Task: Add vinnyoffice2@gmail.com as Team Member of Scrum Project Project0000000082 in Jira. Assign mailaustralia7@gmail.com as Project Lead of Scrum Project Project0000000081 in Jira. Assign parteek.ku2001@gmail.com as Project Lead of Scrum Project Project0000000082 in Jira. Create Issue Issue0000000401 in Backlog  in Scrum Project Project0000000081 in Jira. Create Issue Issue0000000402 in Backlog  in Scrum Project Project0000000081 in Jira
Action: Mouse moved to (415, 239)
Screenshot: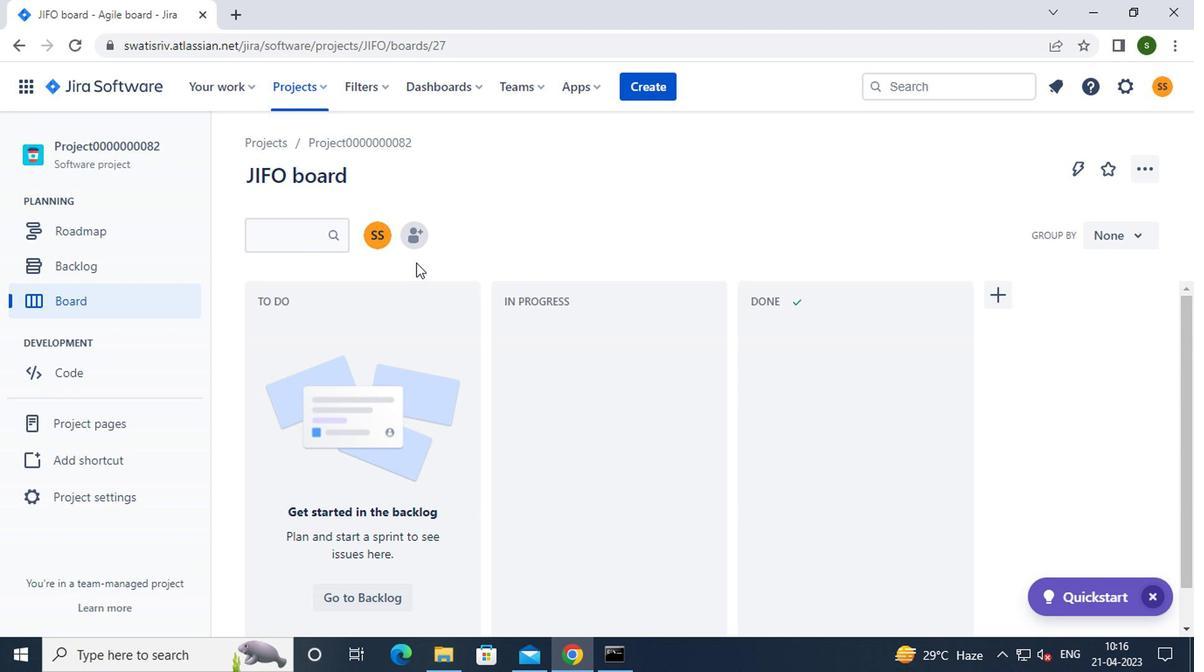 
Action: Mouse pressed left at (415, 239)
Screenshot: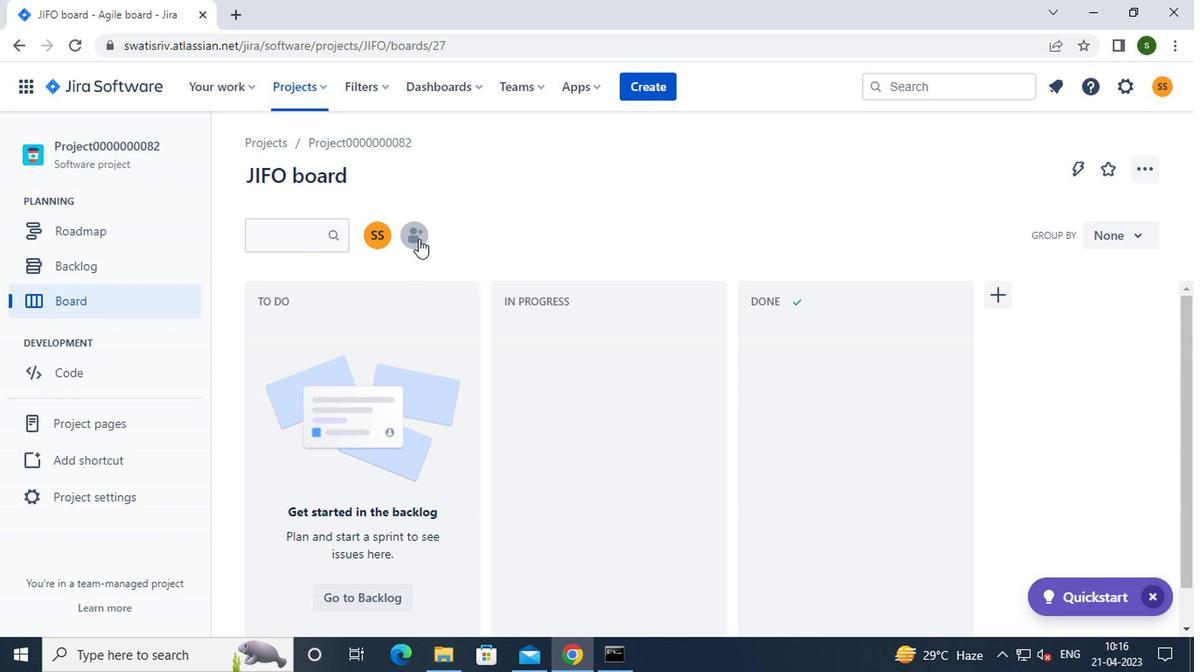 
Action: Mouse moved to (502, 203)
Screenshot: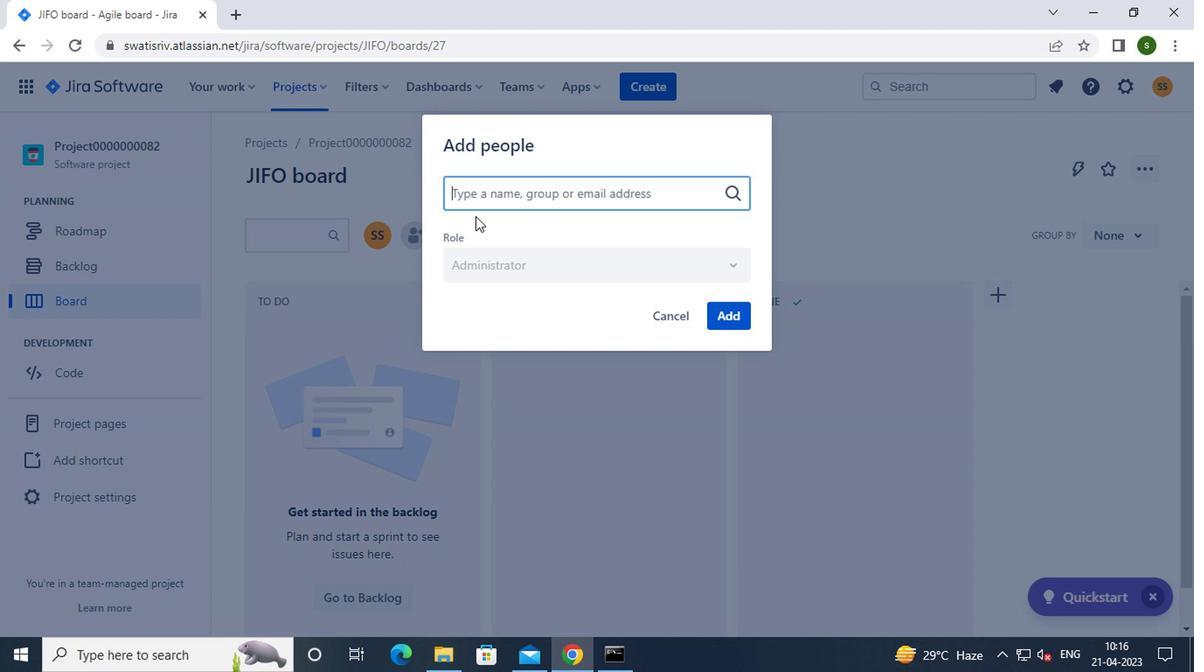 
Action: Key pressed v
Screenshot: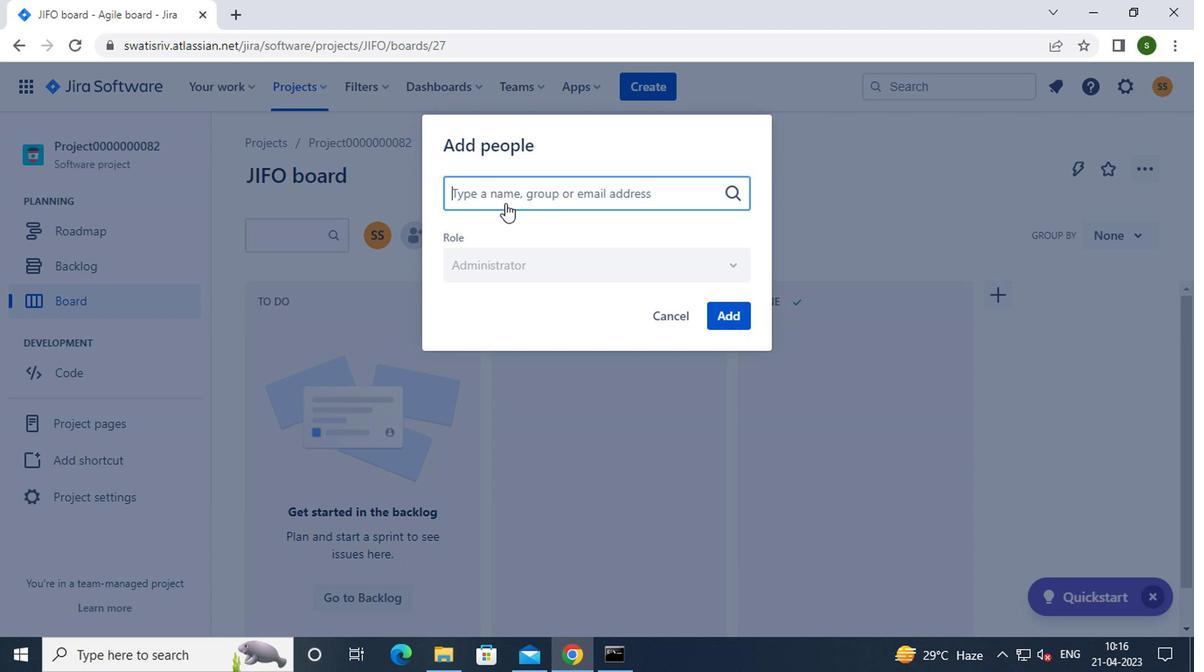 
Action: Mouse moved to (495, 306)
Screenshot: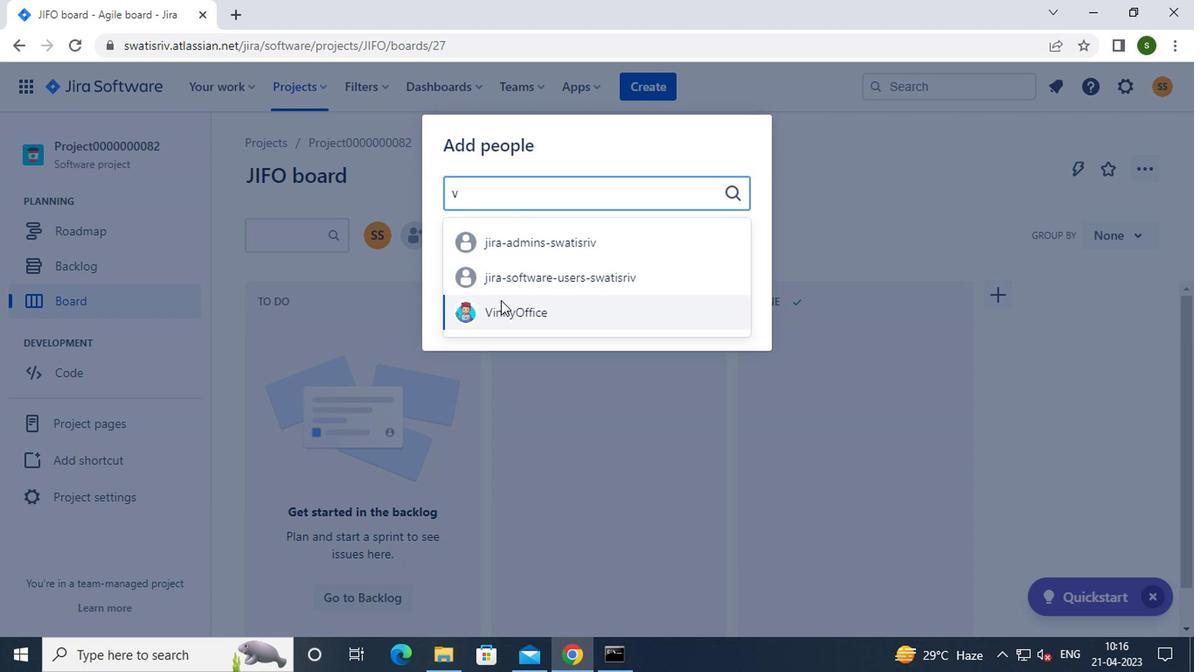 
Action: Mouse pressed left at (495, 306)
Screenshot: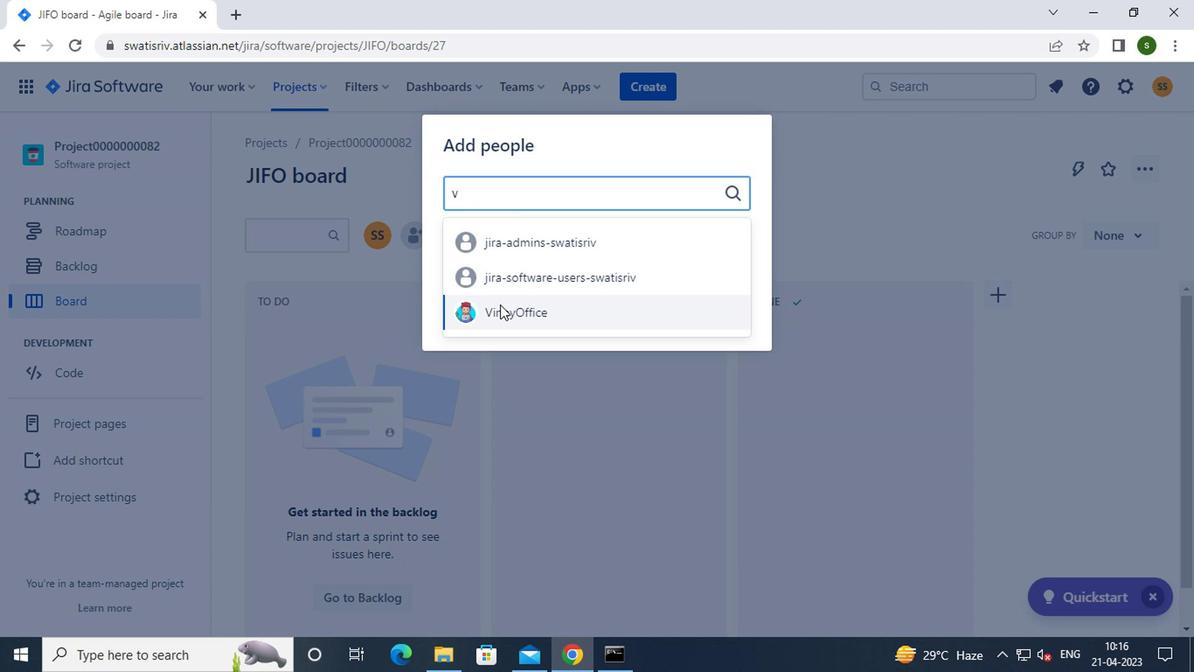 
Action: Mouse moved to (714, 312)
Screenshot: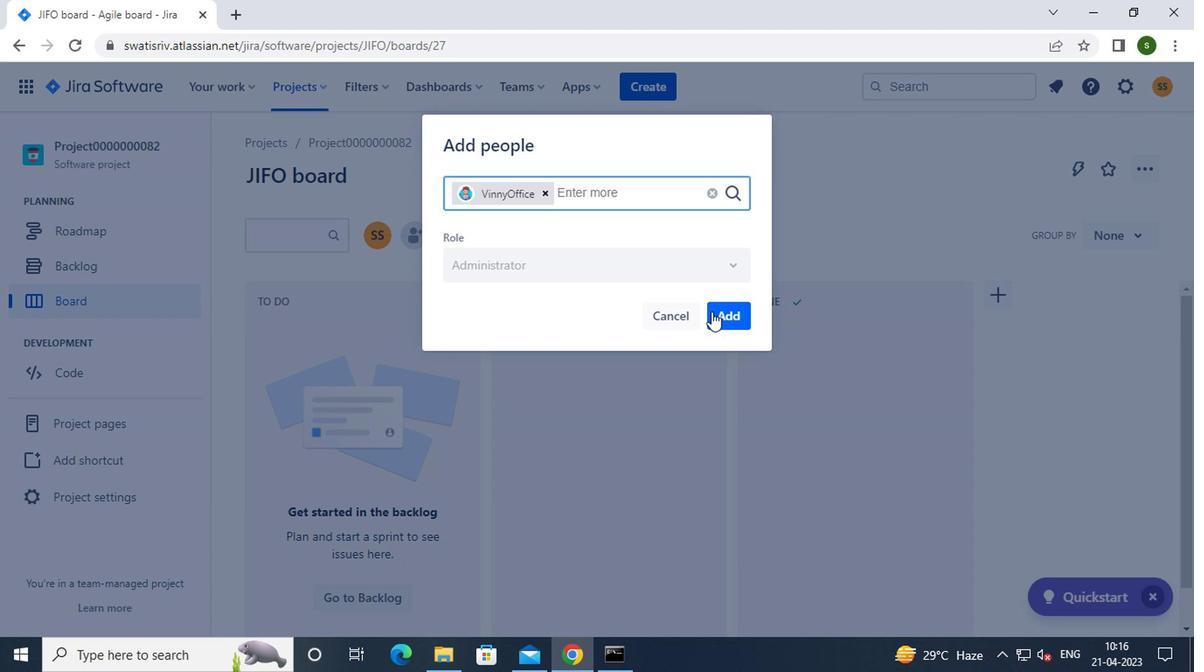 
Action: Mouse pressed left at (714, 312)
Screenshot: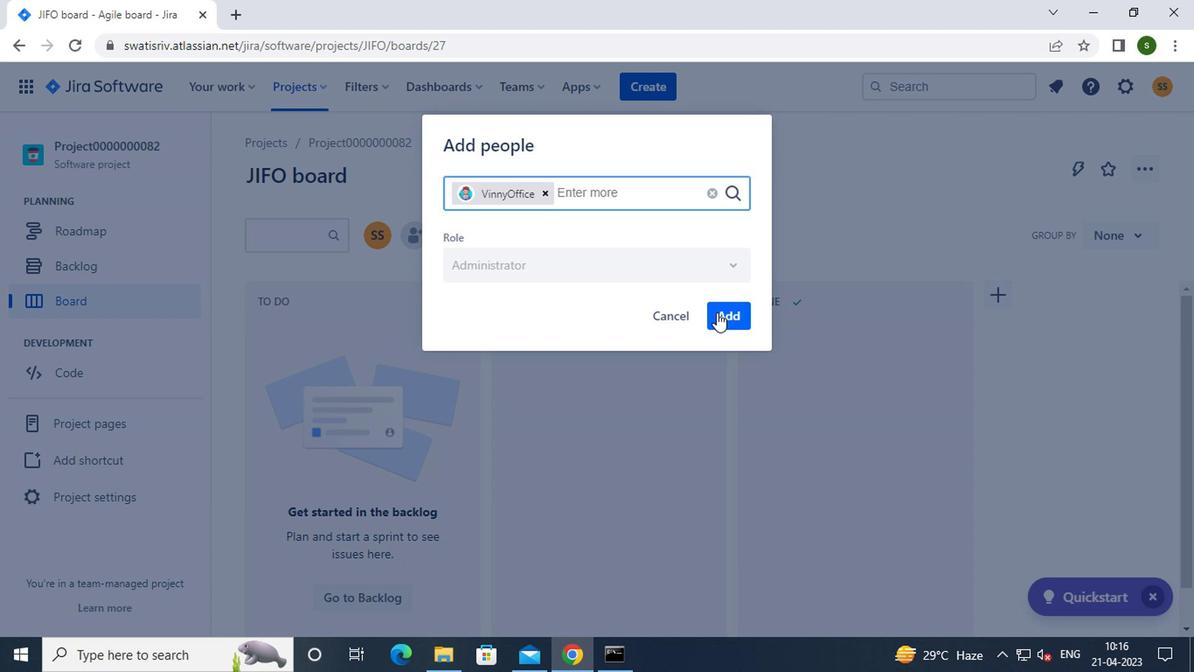 
Action: Mouse moved to (315, 92)
Screenshot: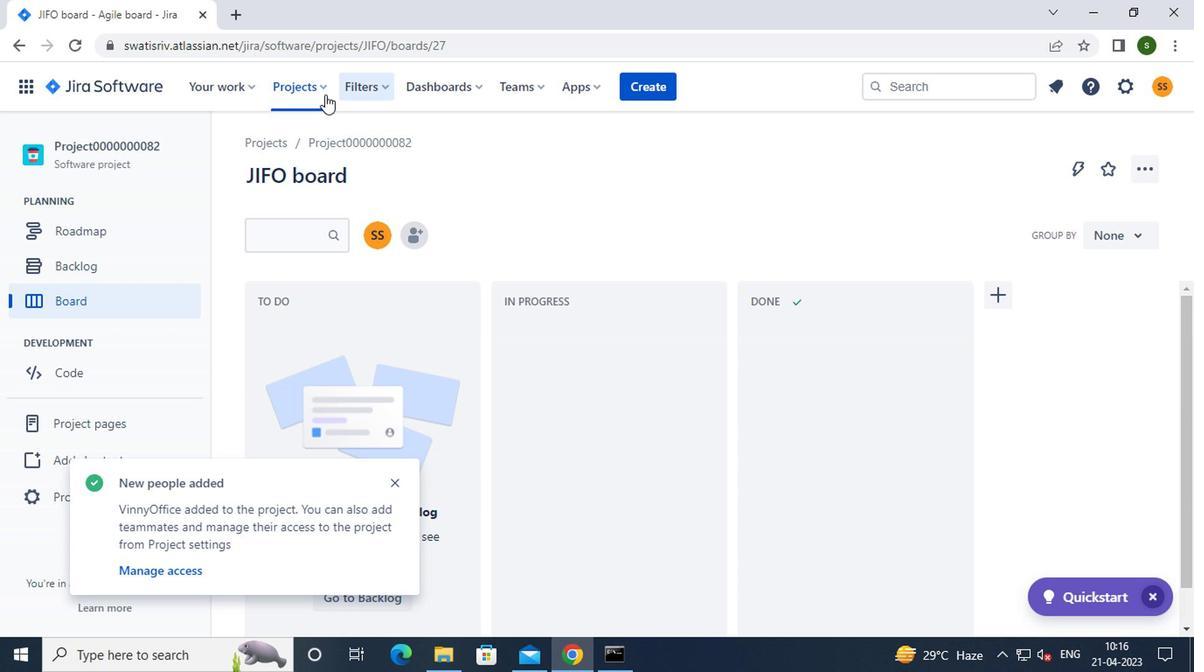 
Action: Mouse pressed left at (315, 92)
Screenshot: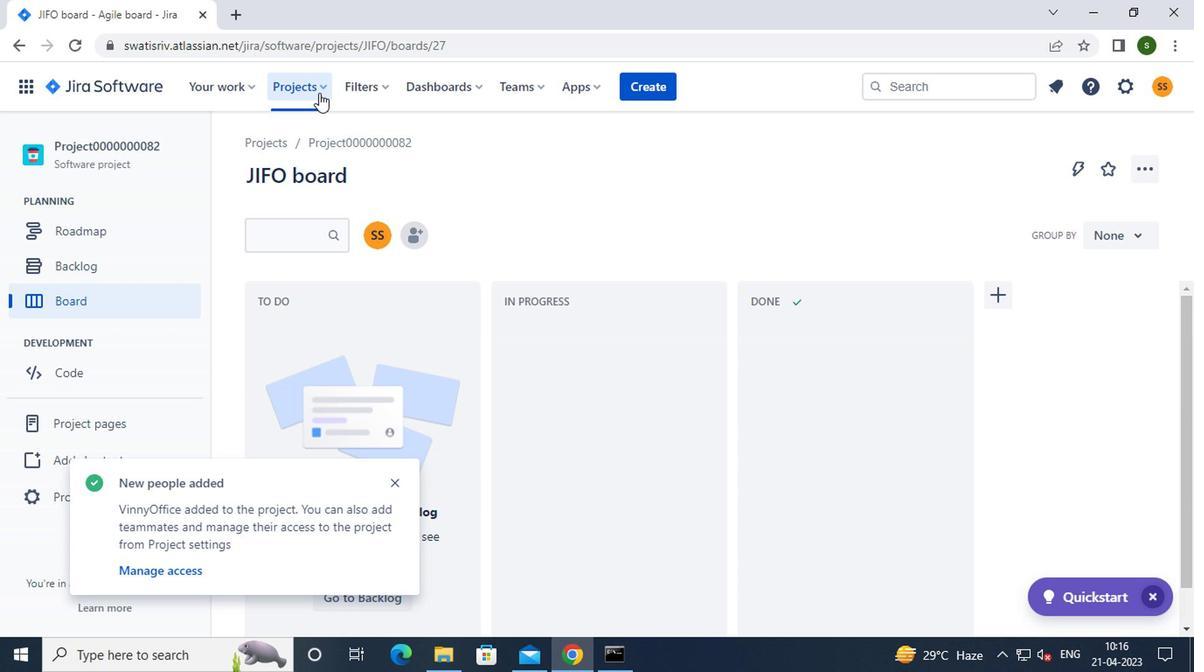 
Action: Mouse moved to (343, 214)
Screenshot: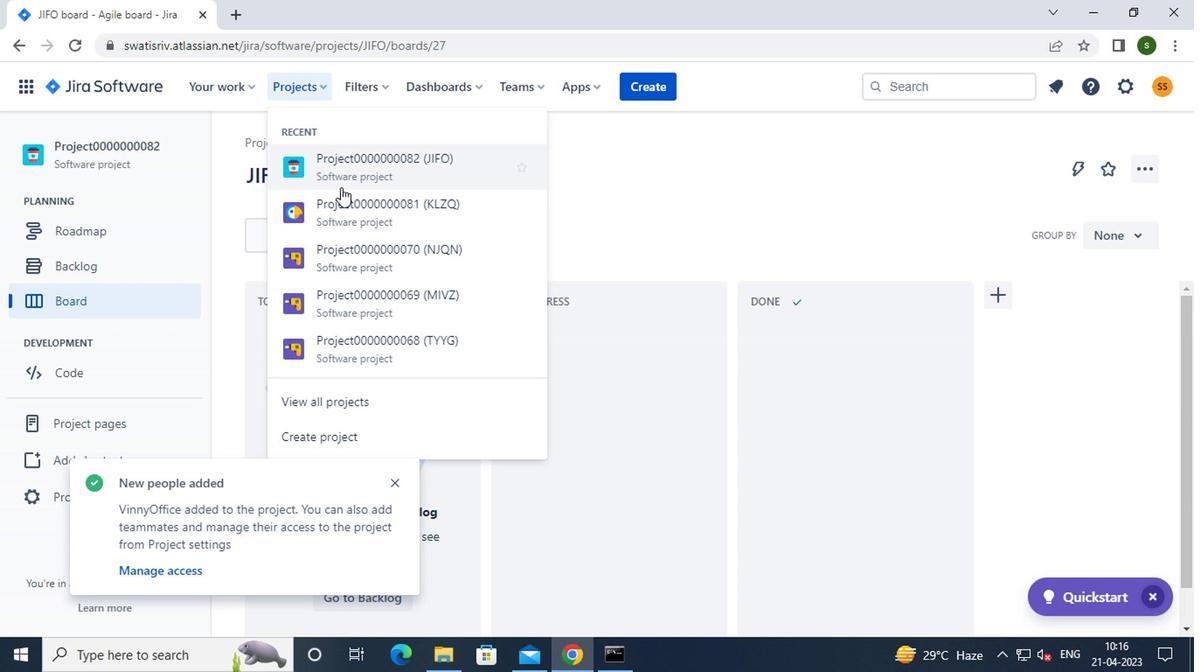 
Action: Mouse pressed left at (343, 214)
Screenshot: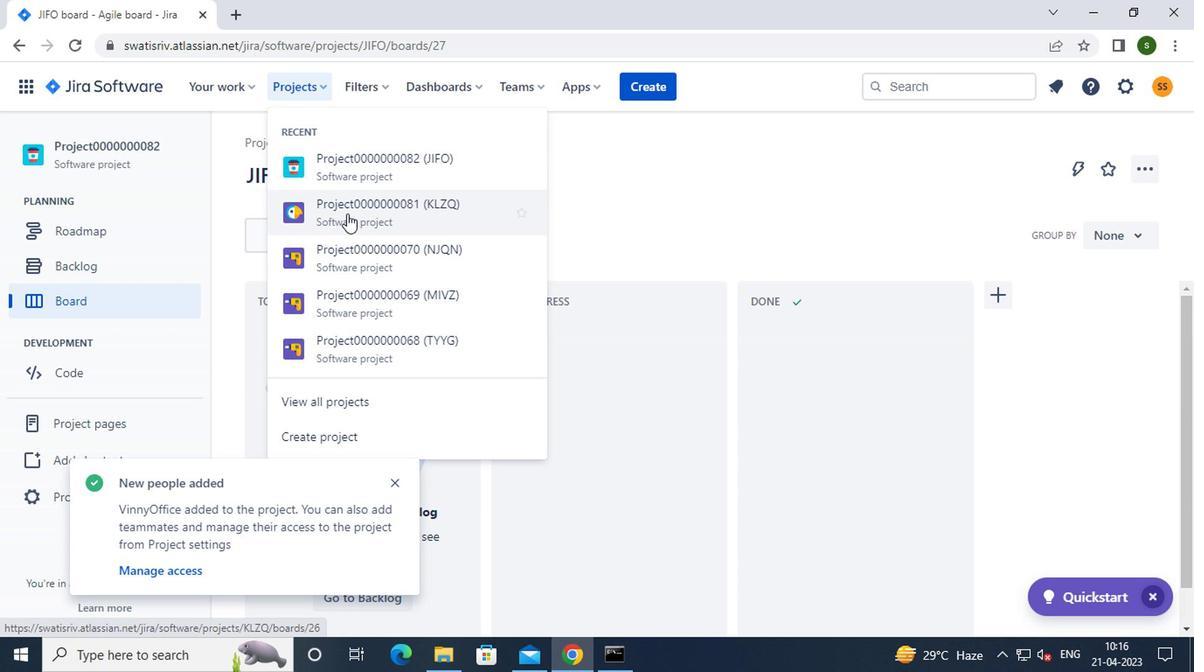 
Action: Mouse moved to (393, 478)
Screenshot: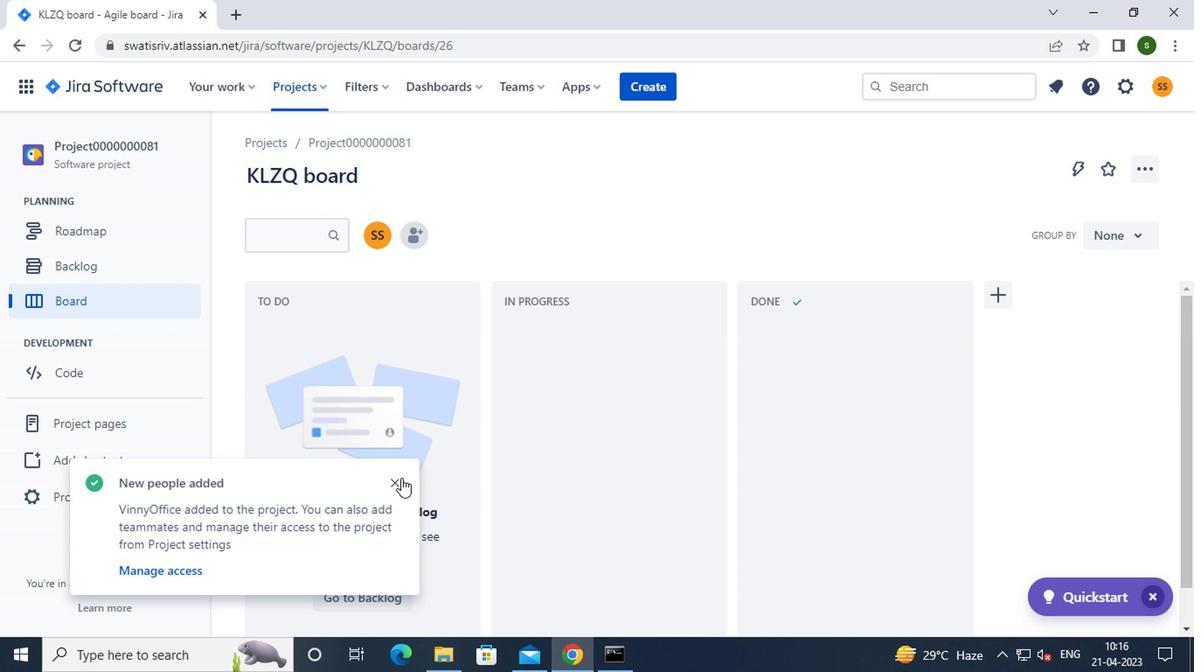 
Action: Mouse pressed left at (393, 478)
Screenshot: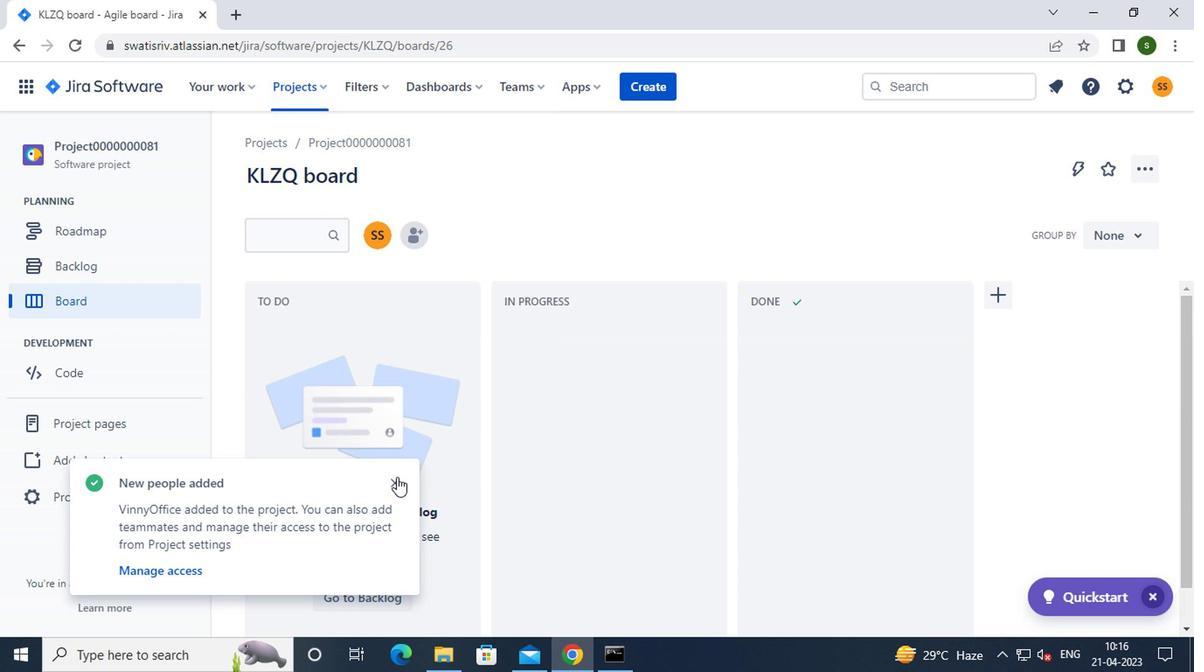 
Action: Mouse moved to (126, 497)
Screenshot: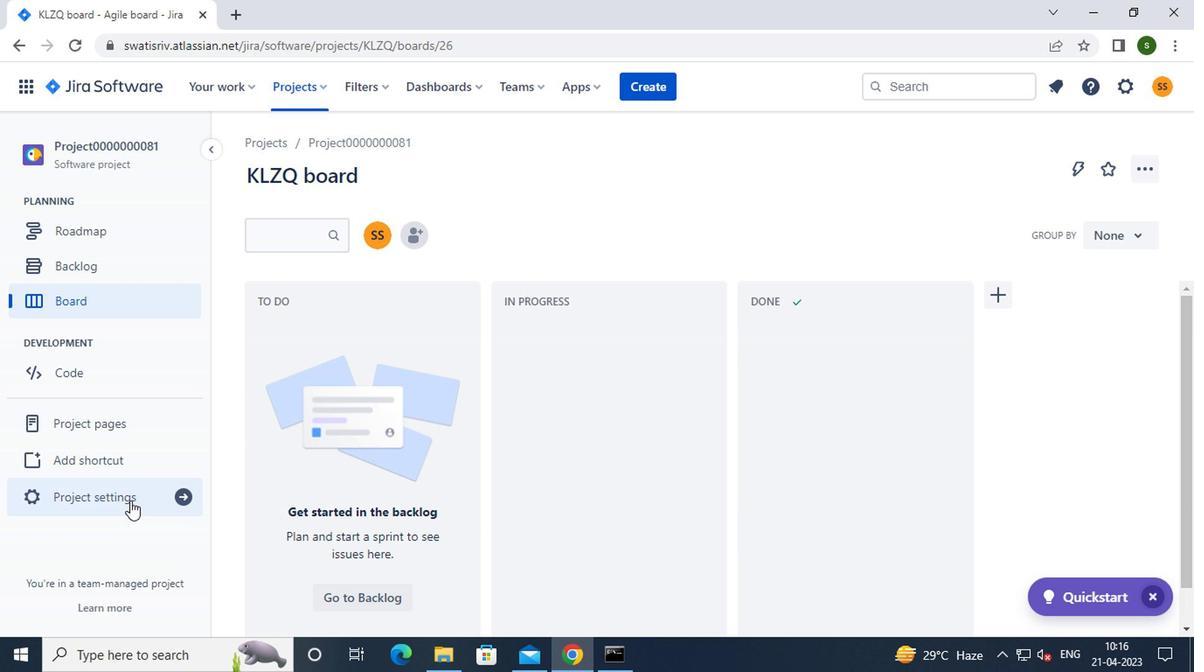 
Action: Mouse pressed left at (126, 497)
Screenshot: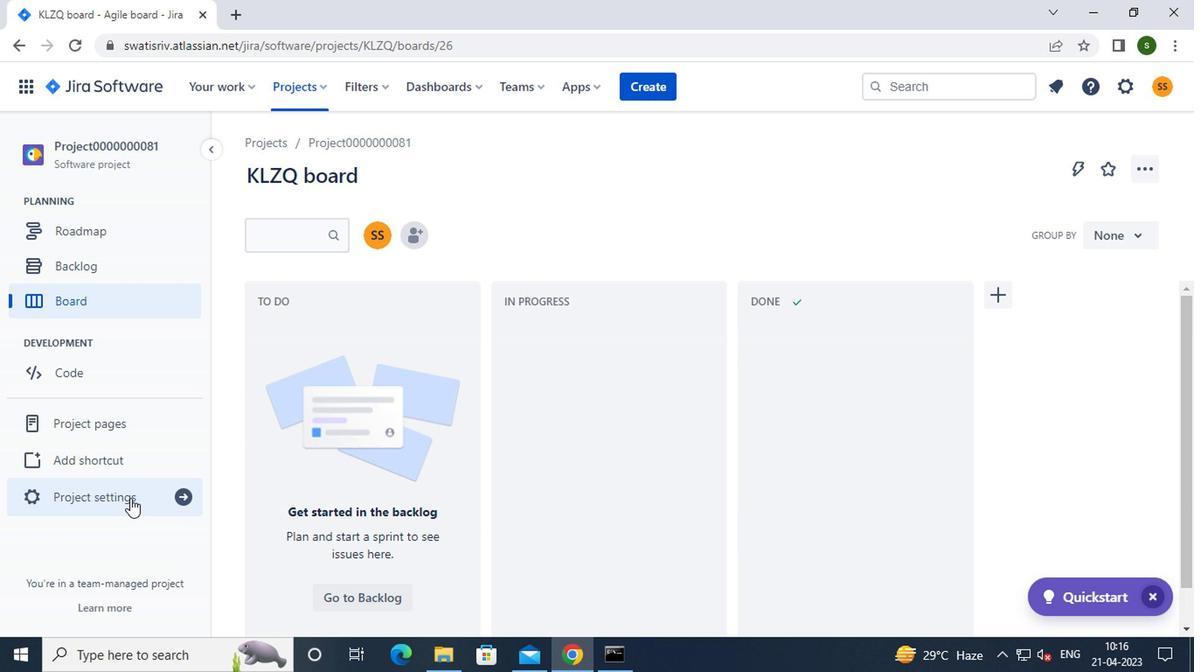 
Action: Mouse moved to (688, 513)
Screenshot: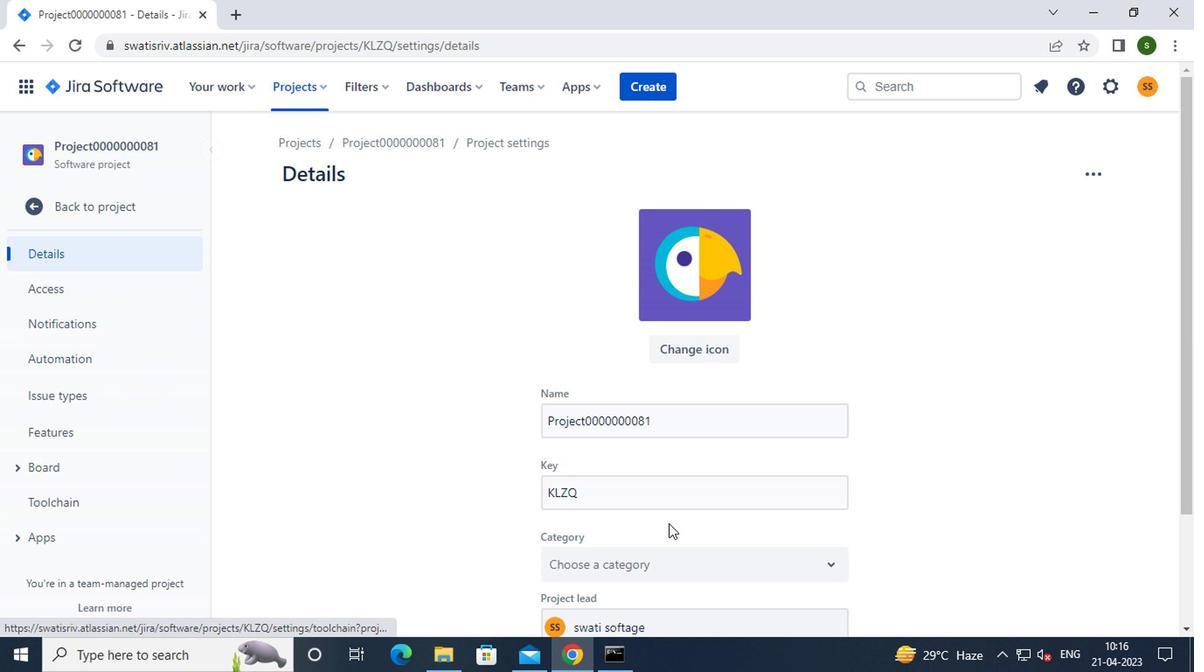 
Action: Mouse scrolled (688, 512) with delta (0, 0)
Screenshot: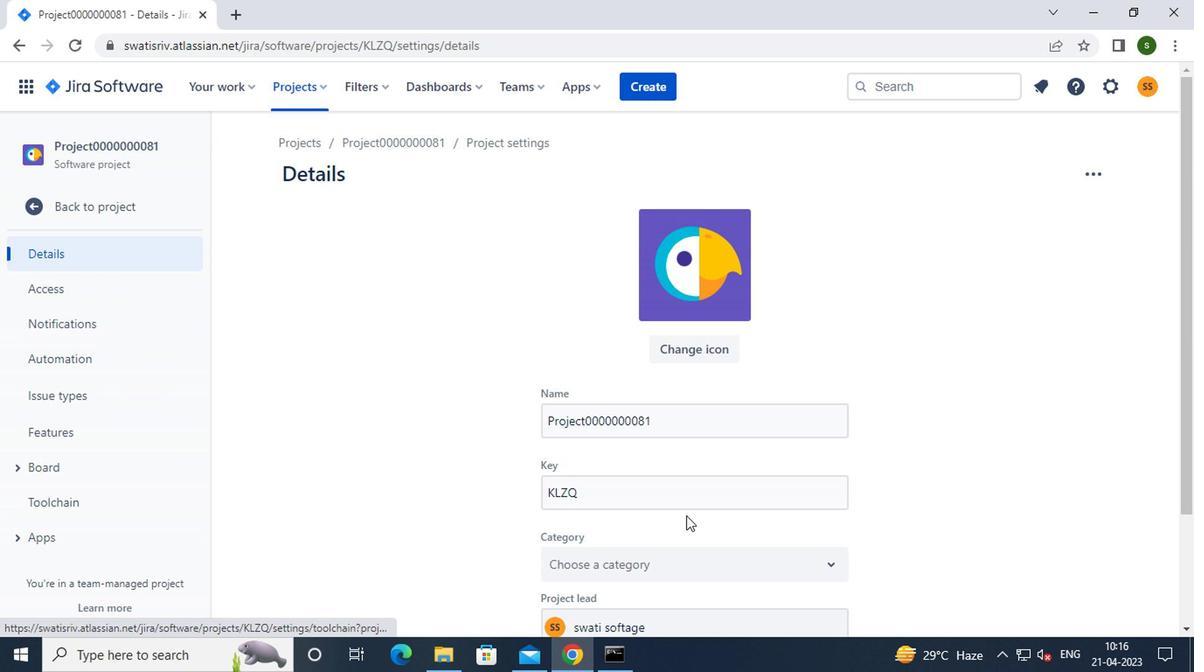 
Action: Mouse scrolled (688, 512) with delta (0, 0)
Screenshot: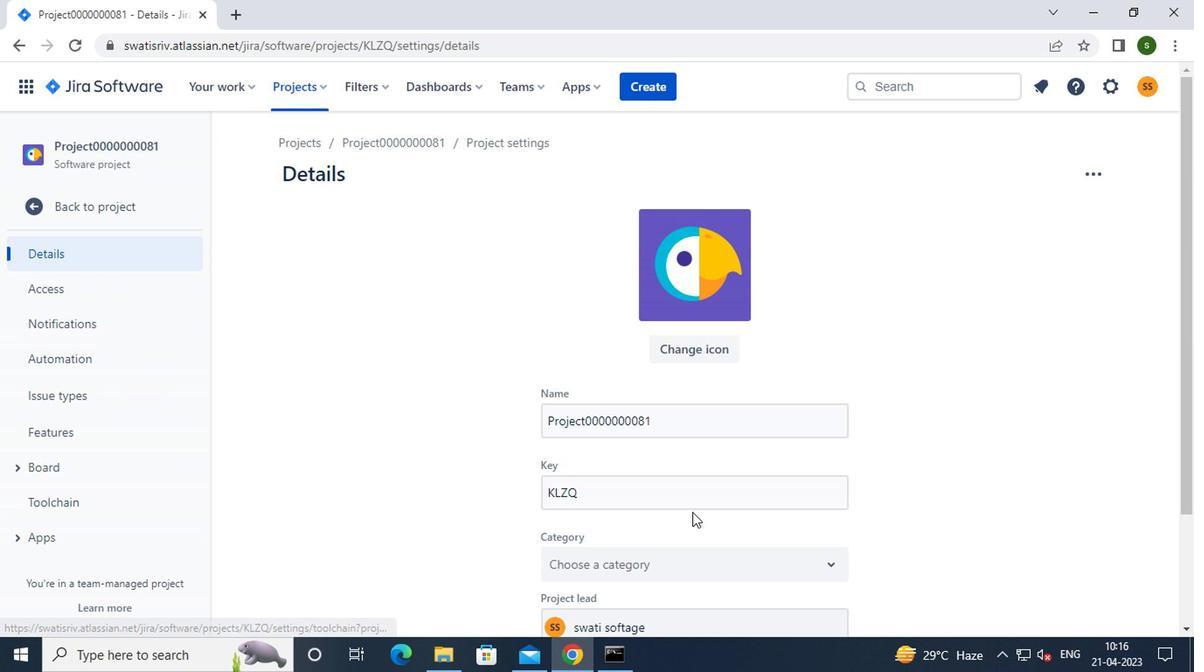 
Action: Mouse moved to (671, 476)
Screenshot: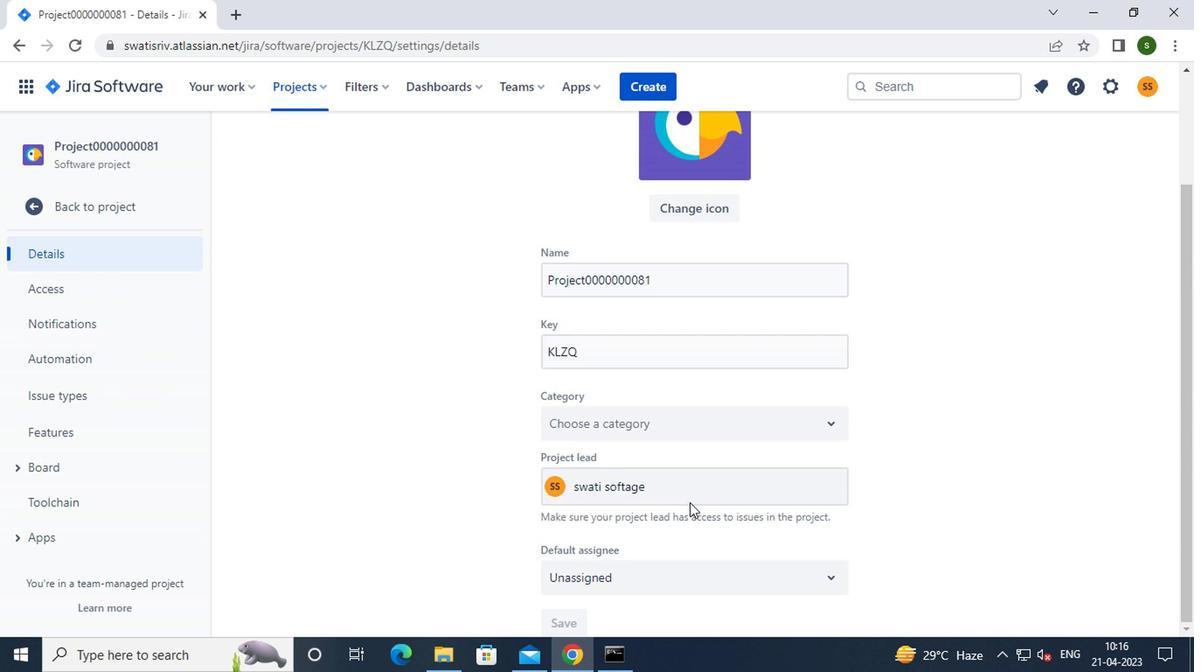 
Action: Mouse pressed left at (671, 476)
Screenshot: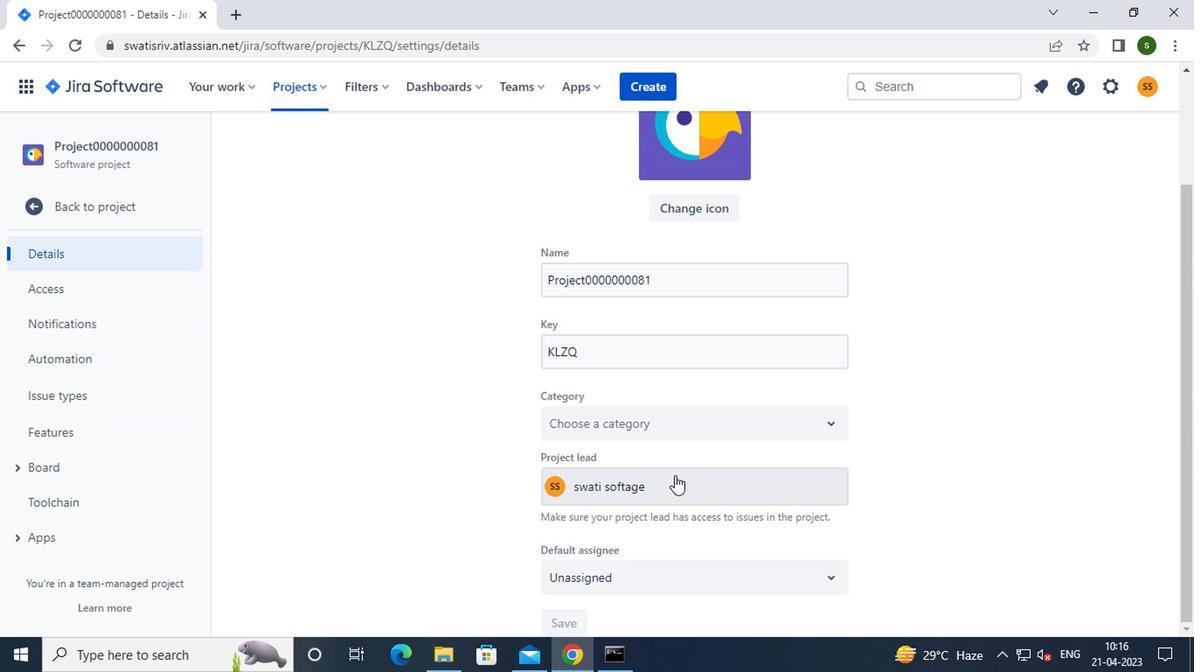 
Action: Mouse moved to (606, 276)
Screenshot: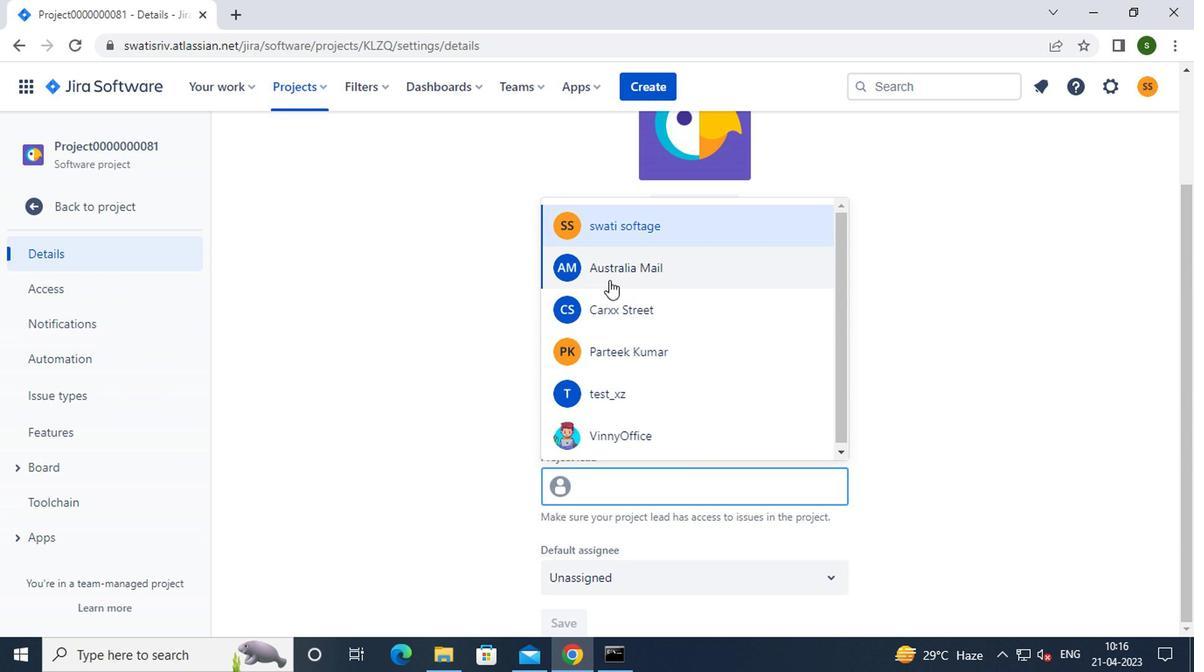 
Action: Mouse pressed left at (606, 276)
Screenshot: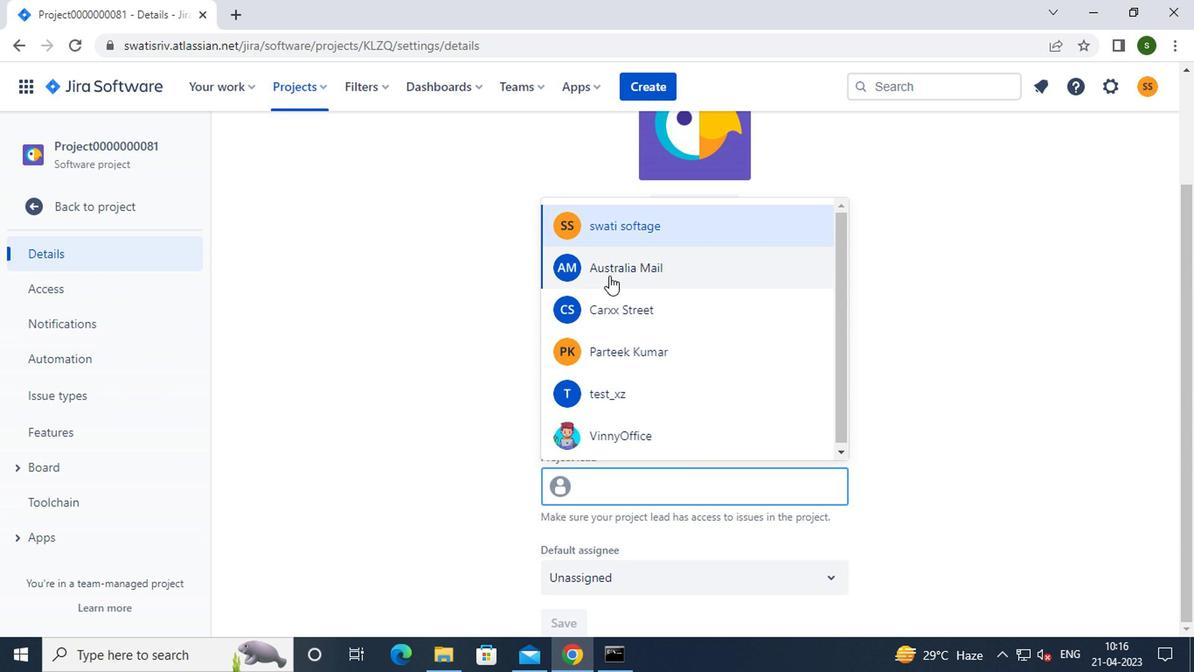 
Action: Mouse moved to (800, 425)
Screenshot: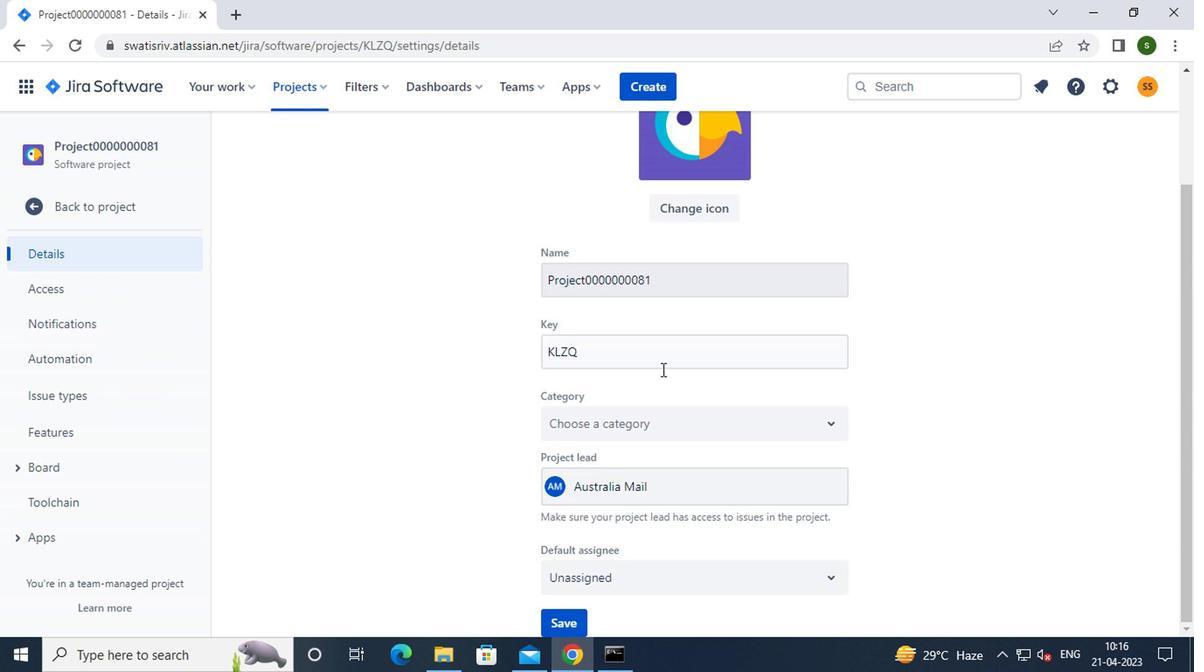 
Action: Mouse scrolled (800, 424) with delta (0, 0)
Screenshot: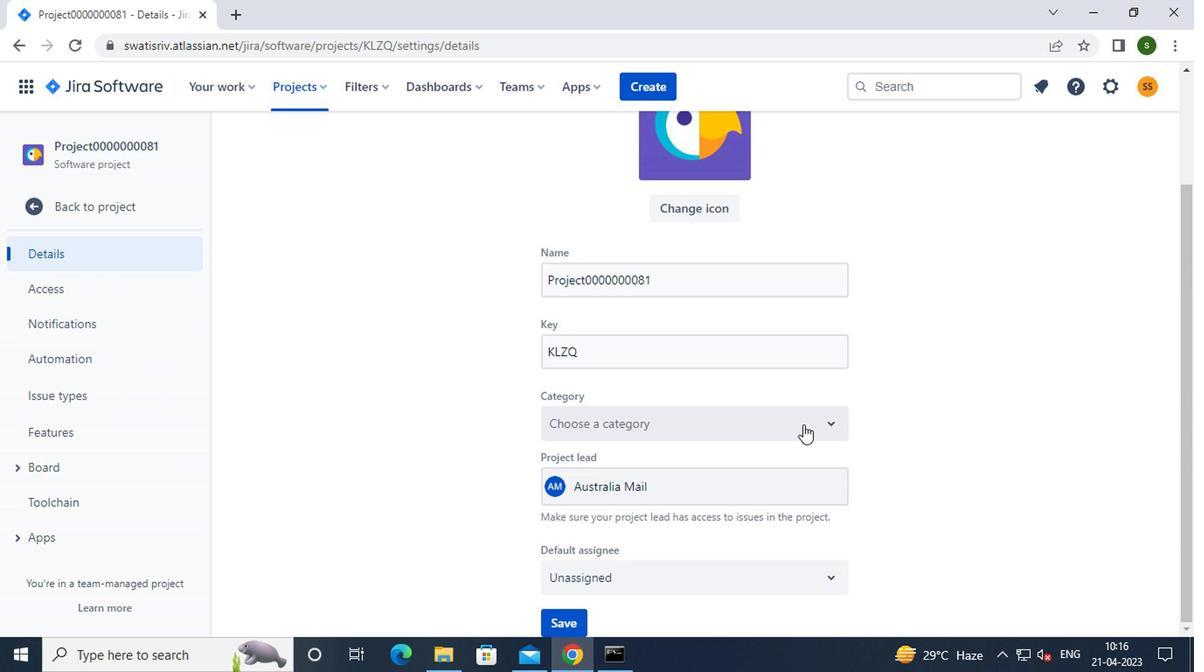 
Action: Mouse scrolled (800, 424) with delta (0, 0)
Screenshot: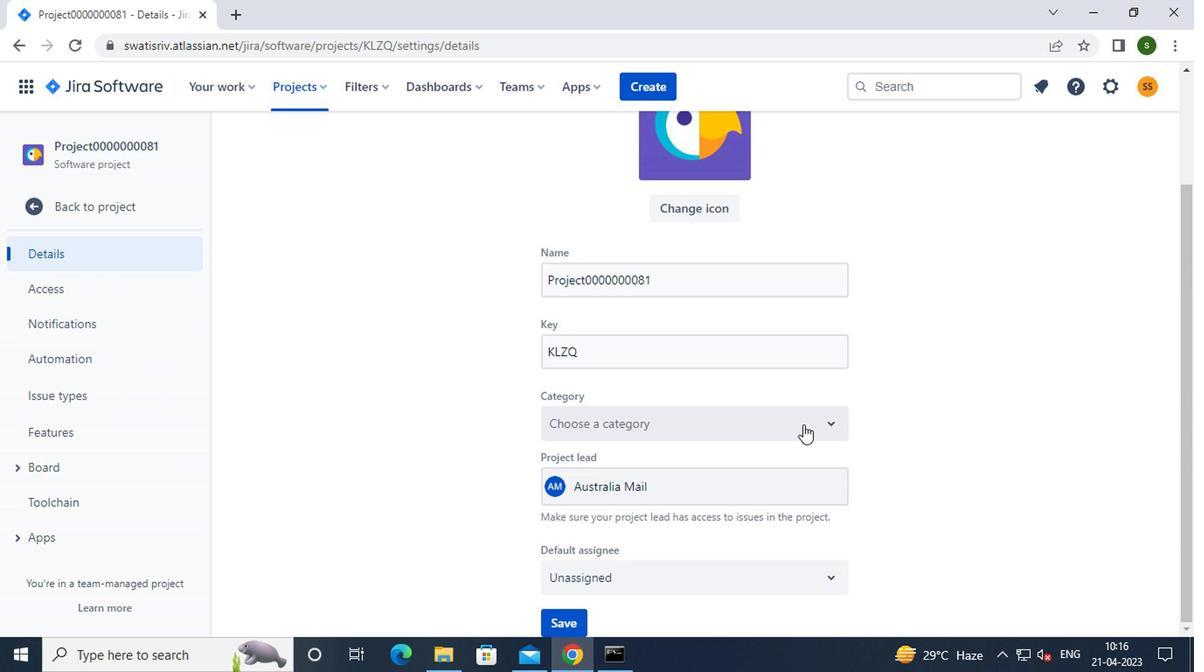 
Action: Mouse moved to (565, 613)
Screenshot: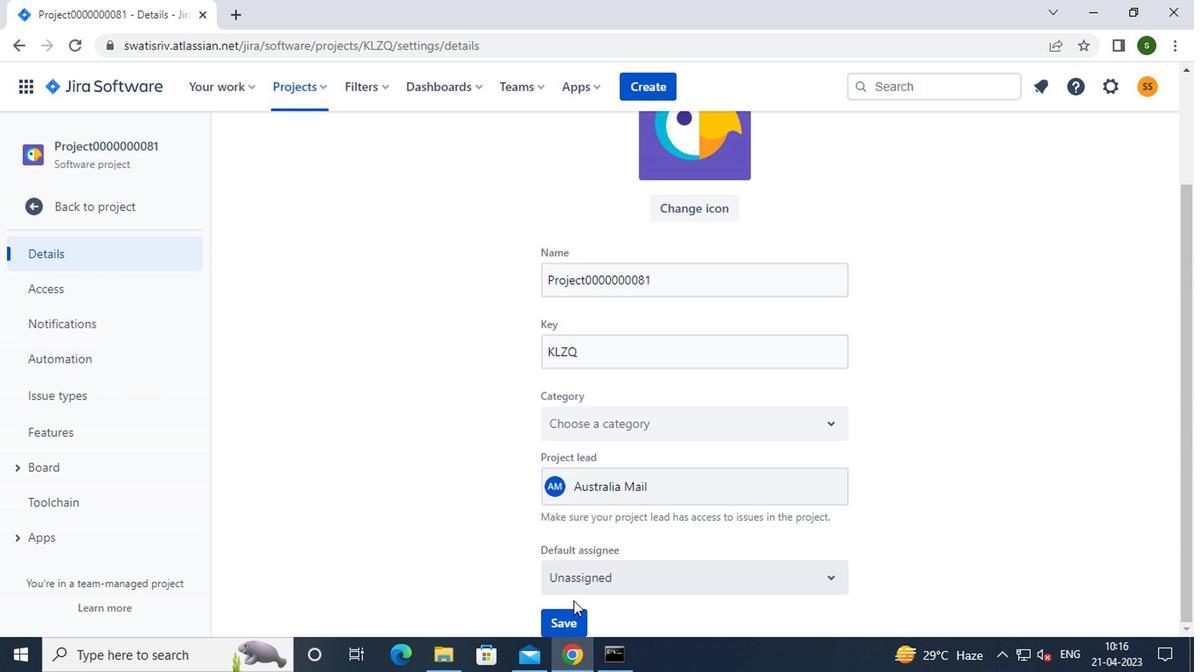 
Action: Mouse pressed left at (565, 613)
Screenshot: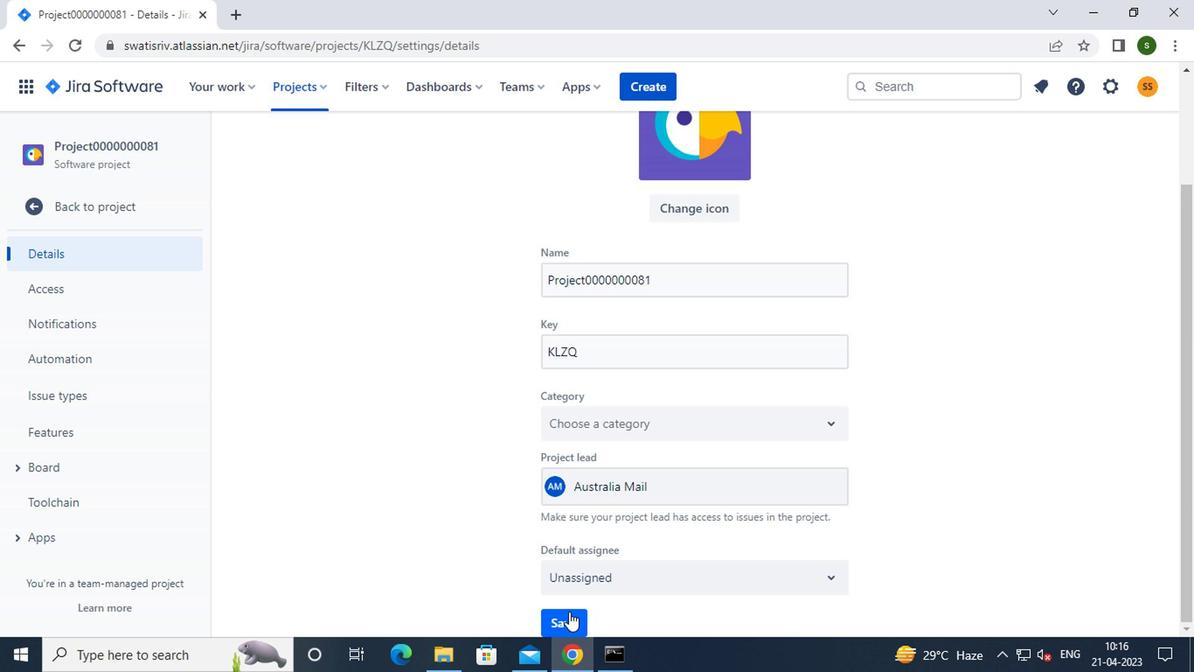 
Action: Mouse moved to (281, 92)
Screenshot: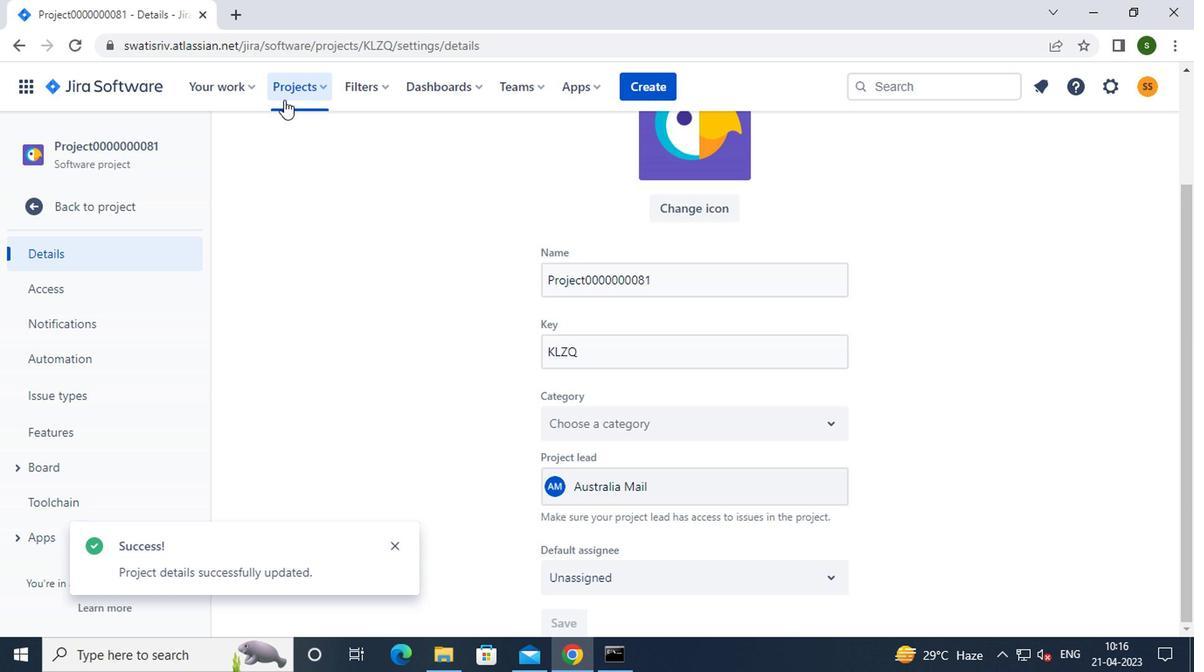 
Action: Mouse pressed left at (281, 92)
Screenshot: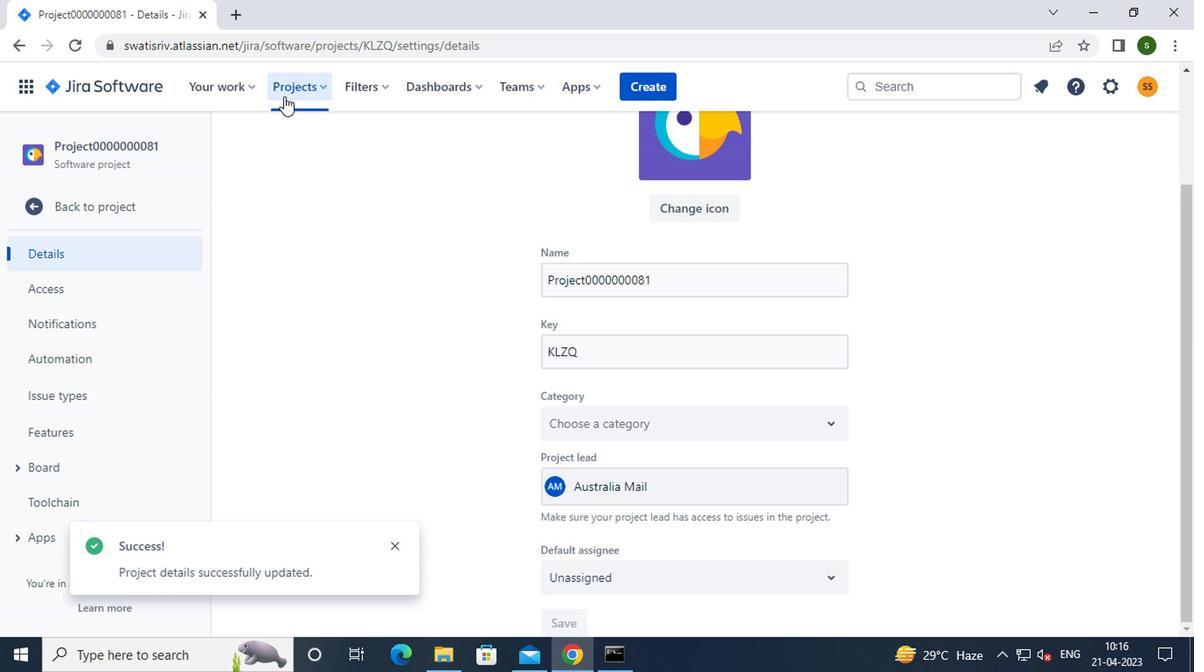 
Action: Mouse moved to (370, 212)
Screenshot: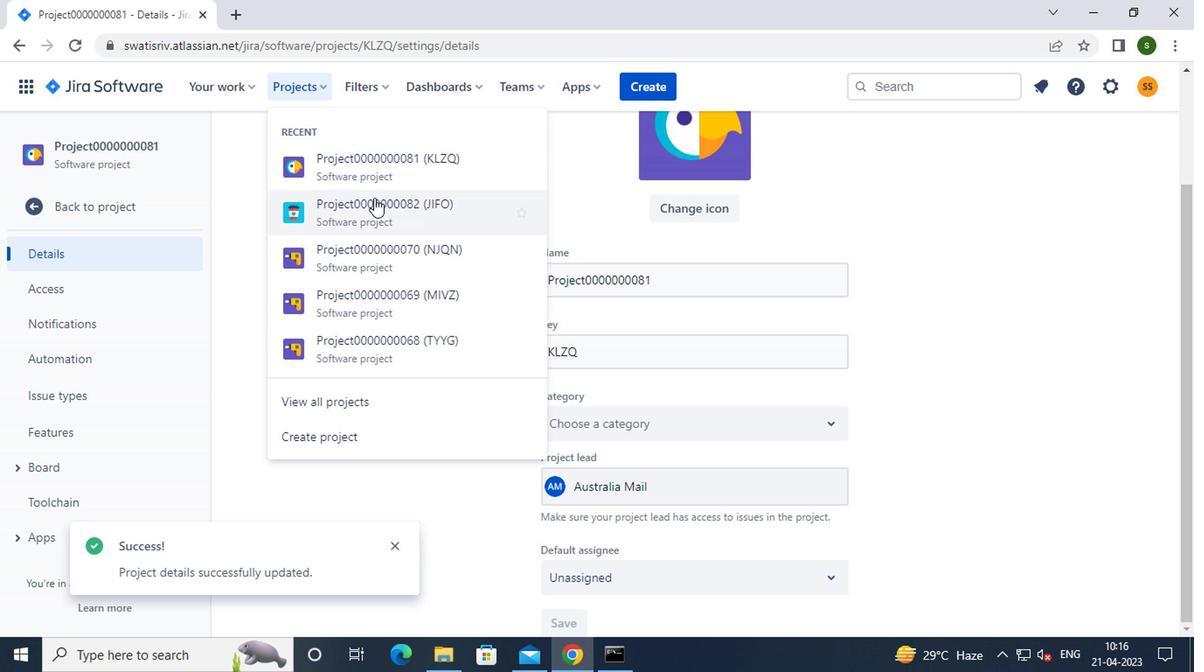
Action: Mouse pressed left at (370, 212)
Screenshot: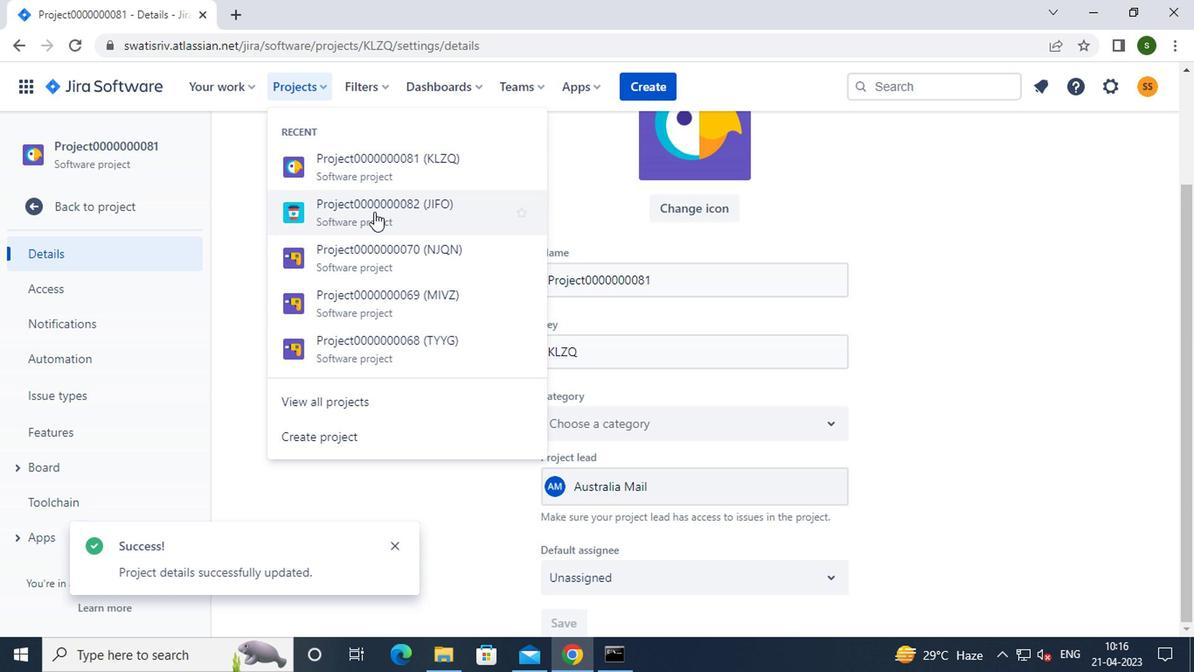 
Action: Mouse moved to (105, 489)
Screenshot: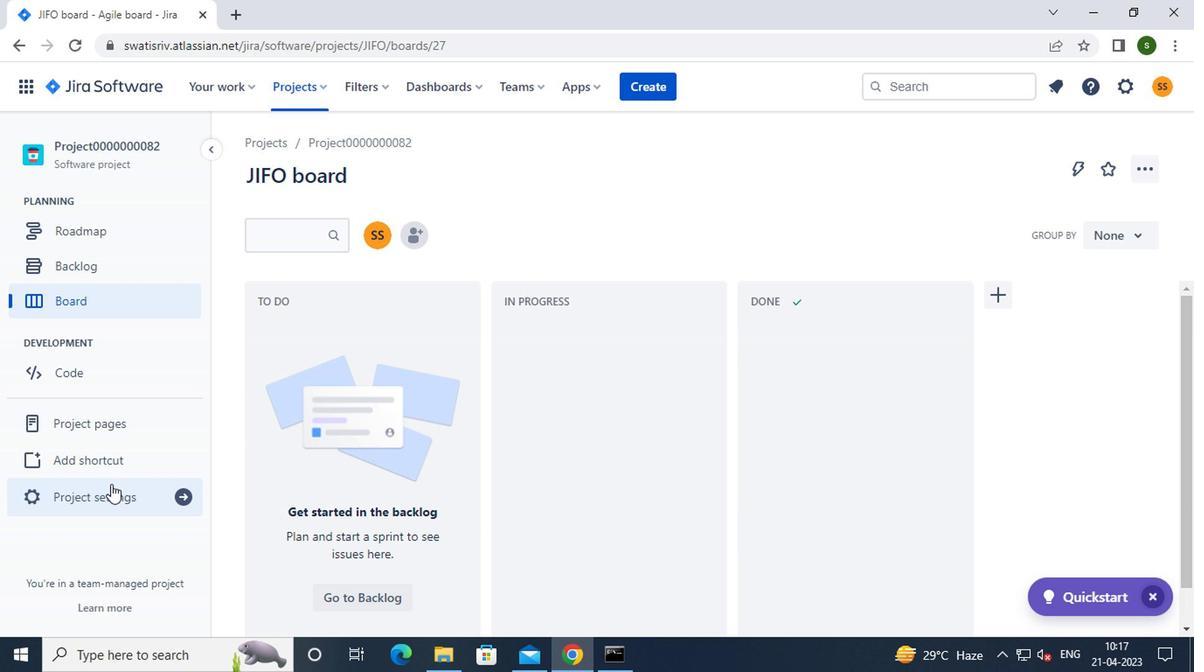 
Action: Mouse pressed left at (105, 489)
Screenshot: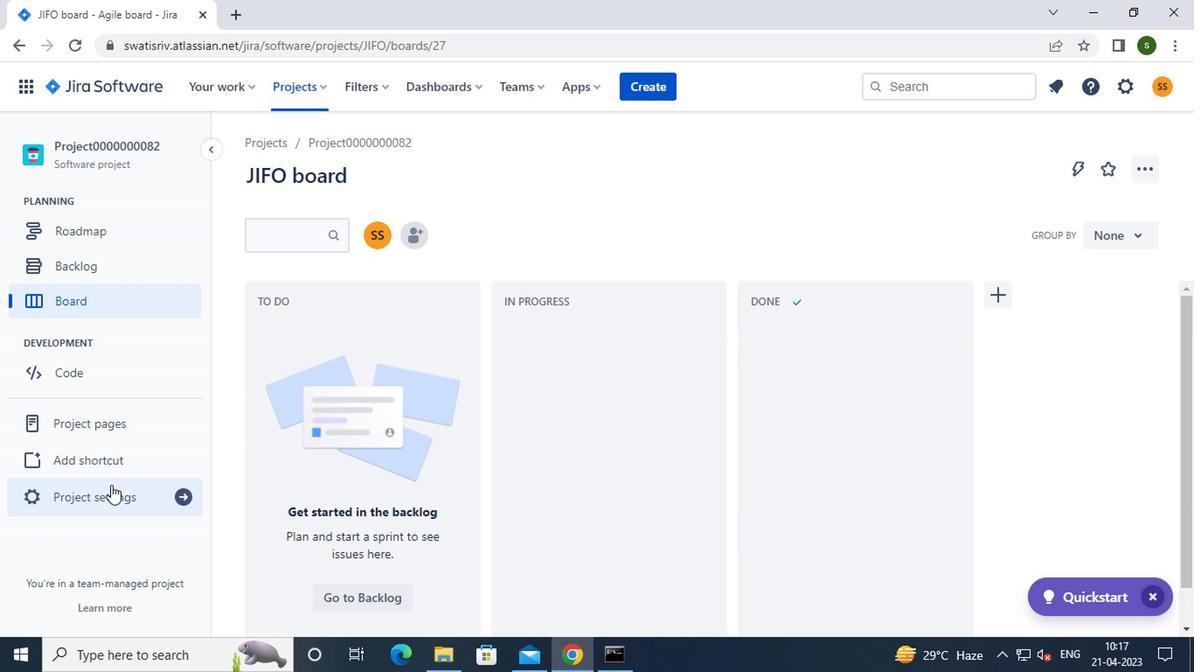 
Action: Mouse moved to (821, 478)
Screenshot: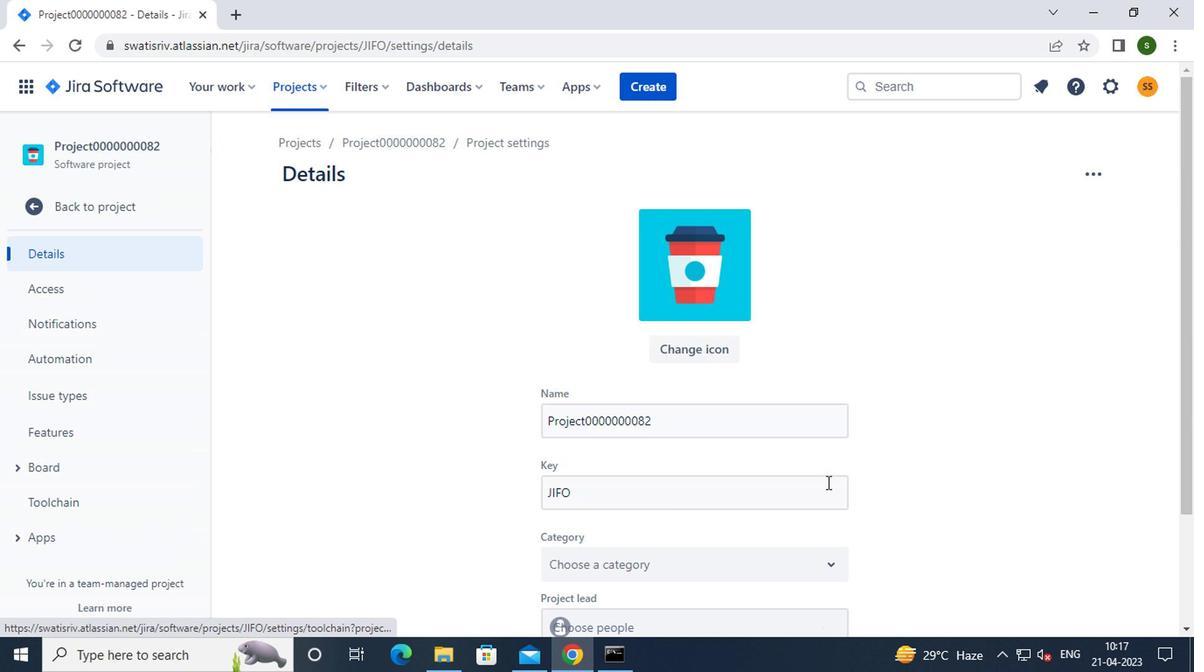 
Action: Mouse scrolled (821, 477) with delta (0, -1)
Screenshot: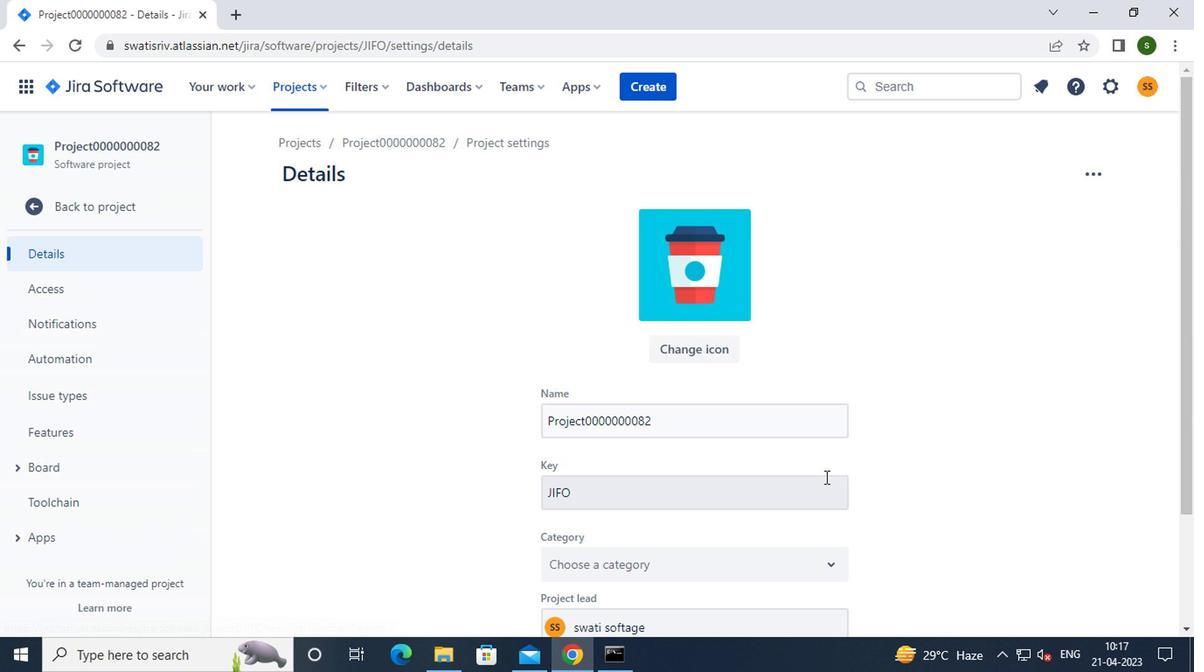 
Action: Mouse scrolled (821, 477) with delta (0, -1)
Screenshot: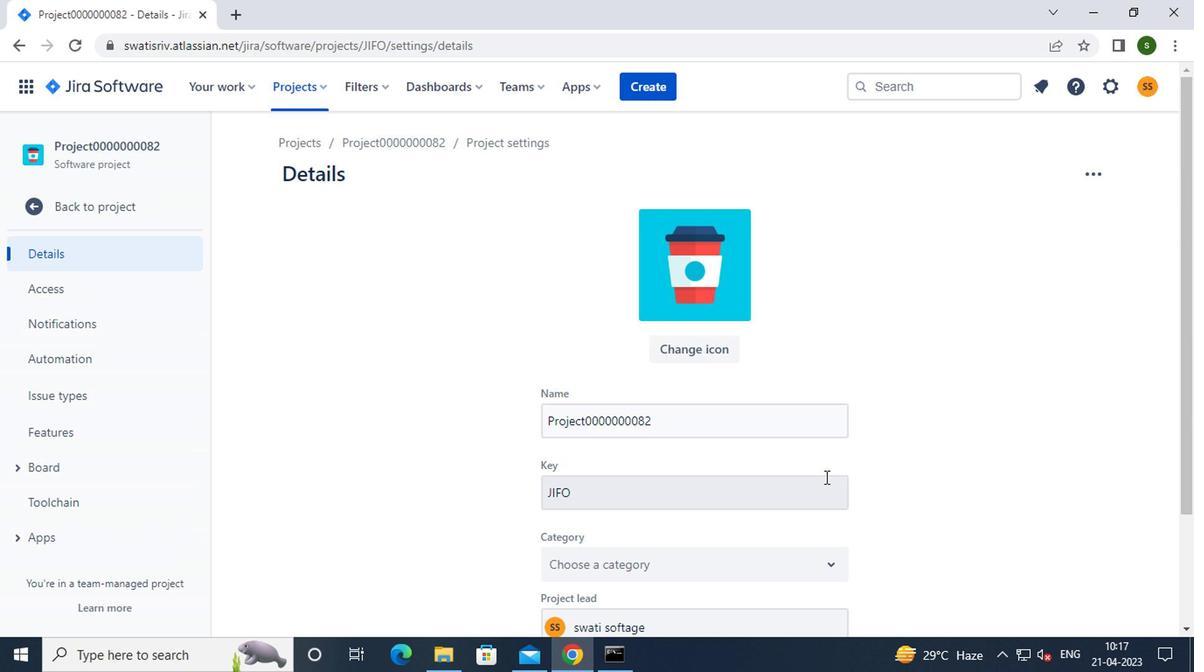 
Action: Mouse moved to (701, 494)
Screenshot: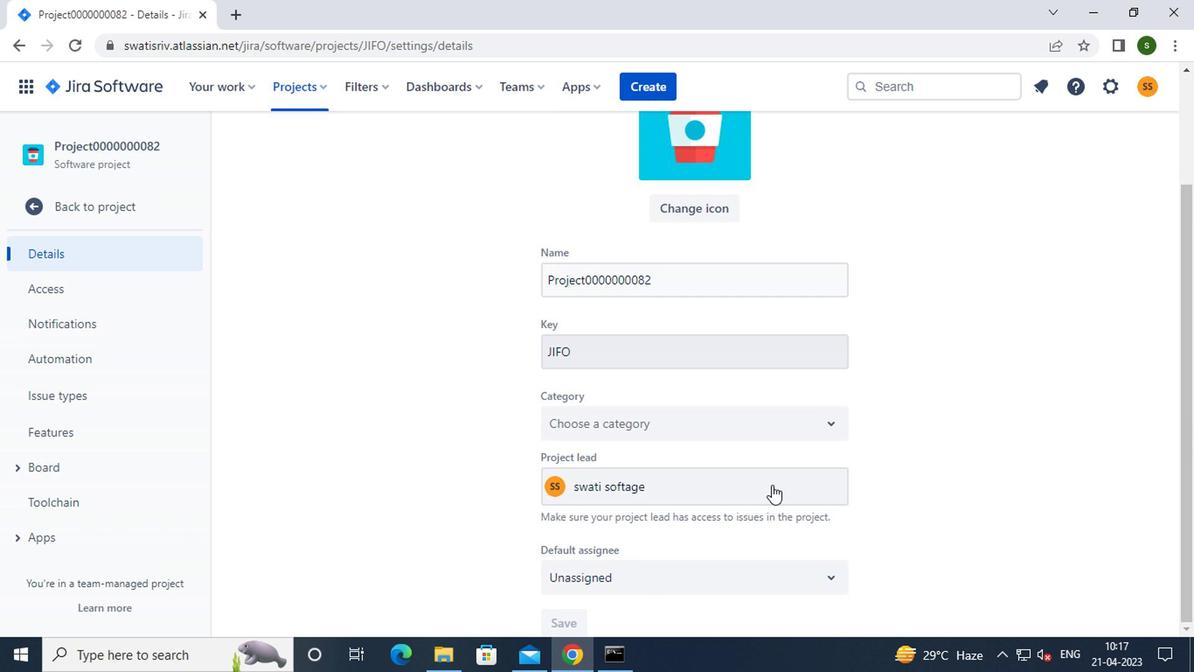 
Action: Mouse pressed left at (701, 494)
Screenshot: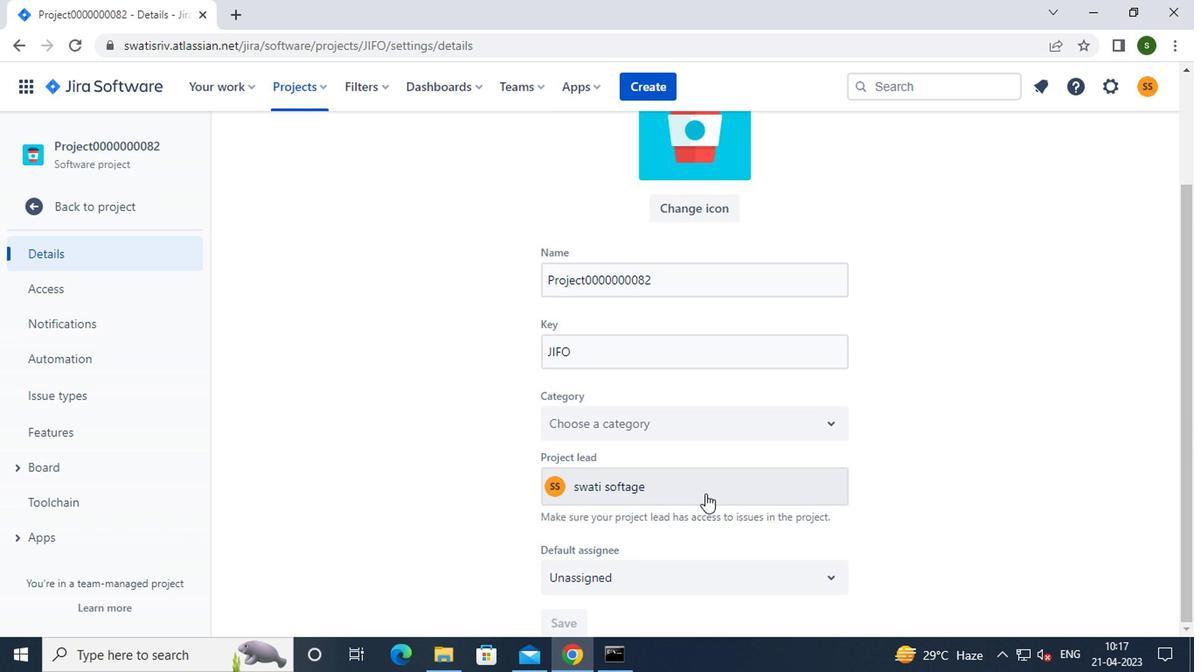 
Action: Mouse moved to (632, 357)
Screenshot: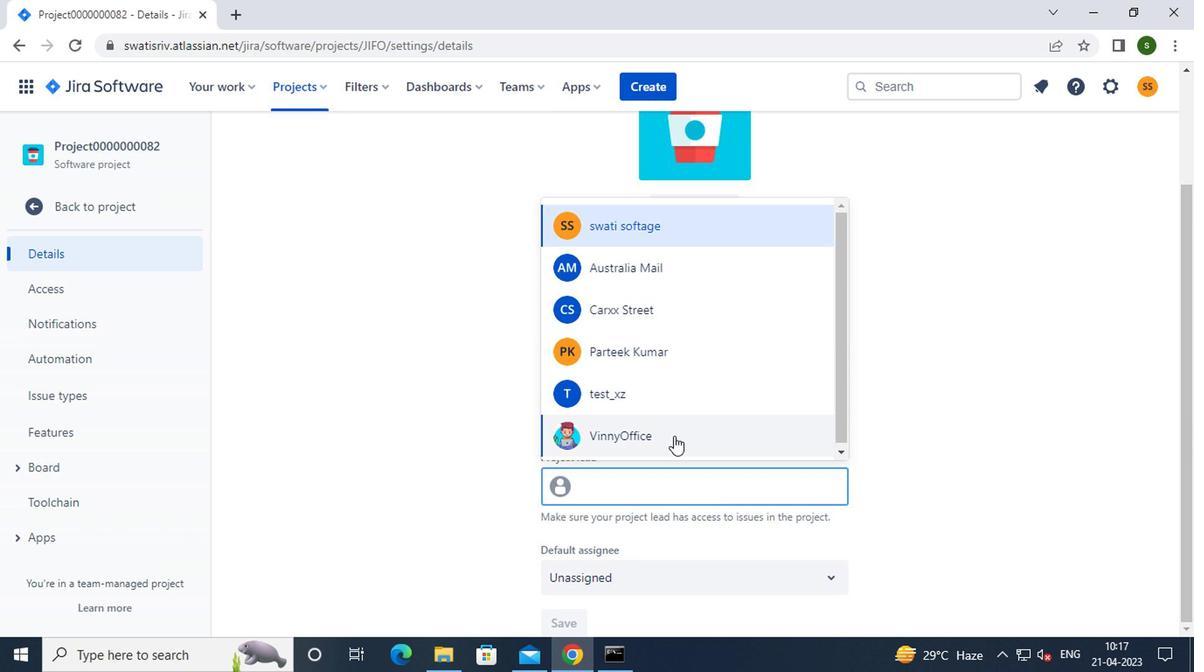
Action: Mouse pressed left at (632, 357)
Screenshot: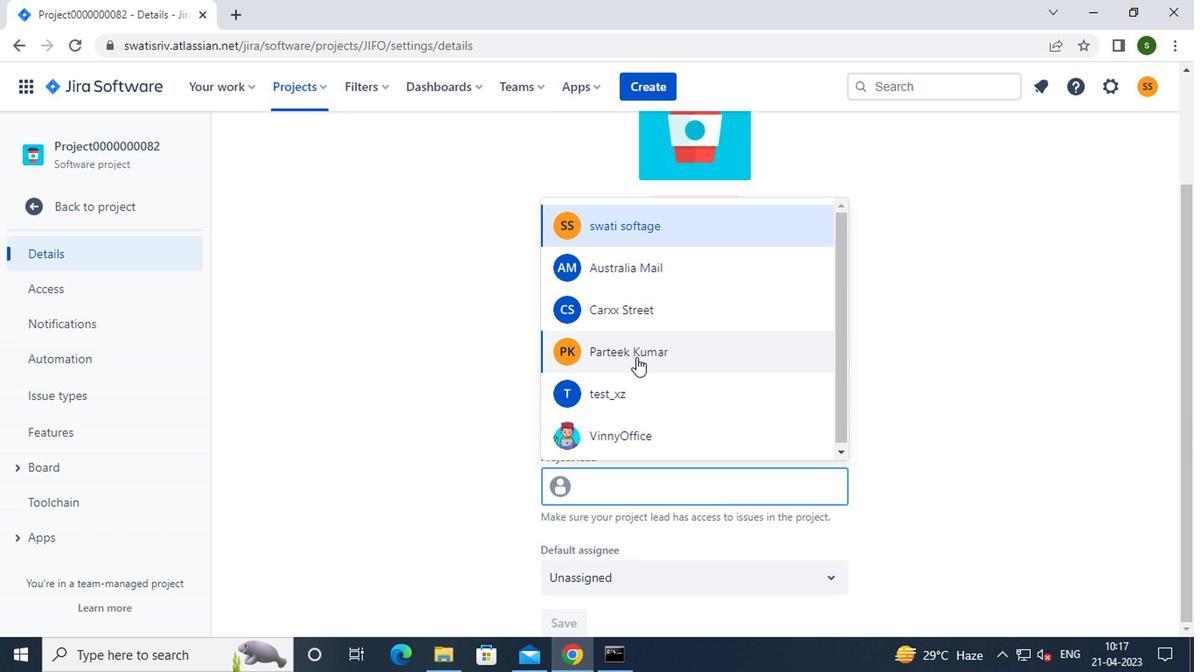 
Action: Mouse moved to (680, 469)
Screenshot: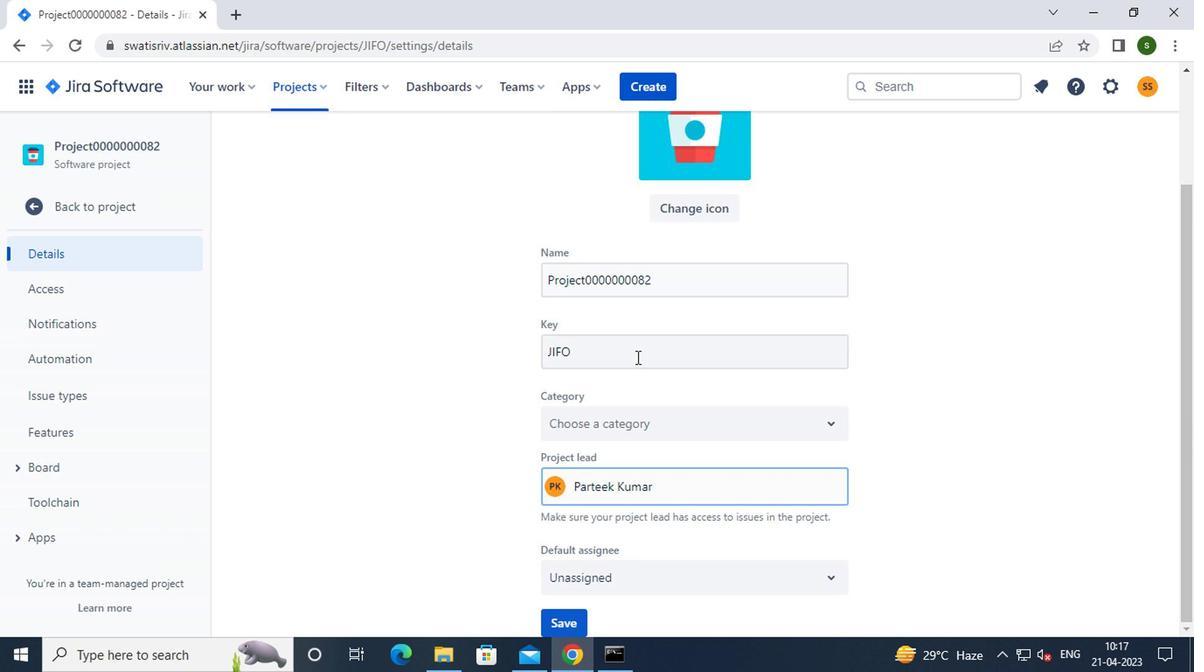 
Action: Mouse scrolled (680, 468) with delta (0, -1)
Screenshot: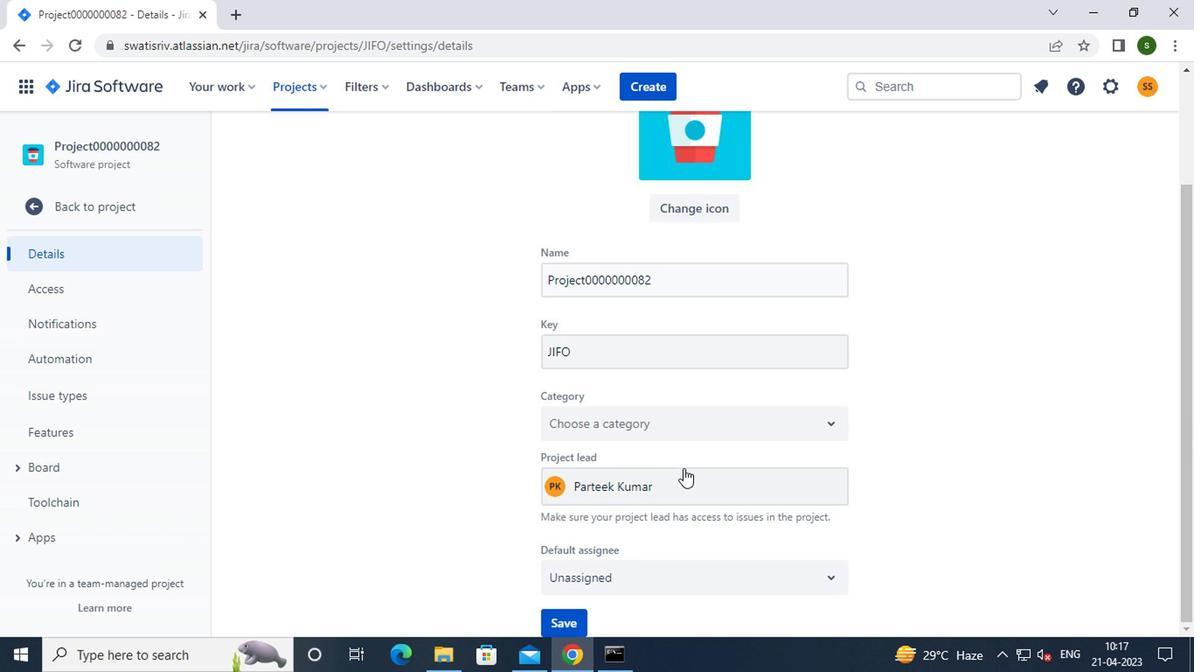 
Action: Mouse scrolled (680, 468) with delta (0, -1)
Screenshot: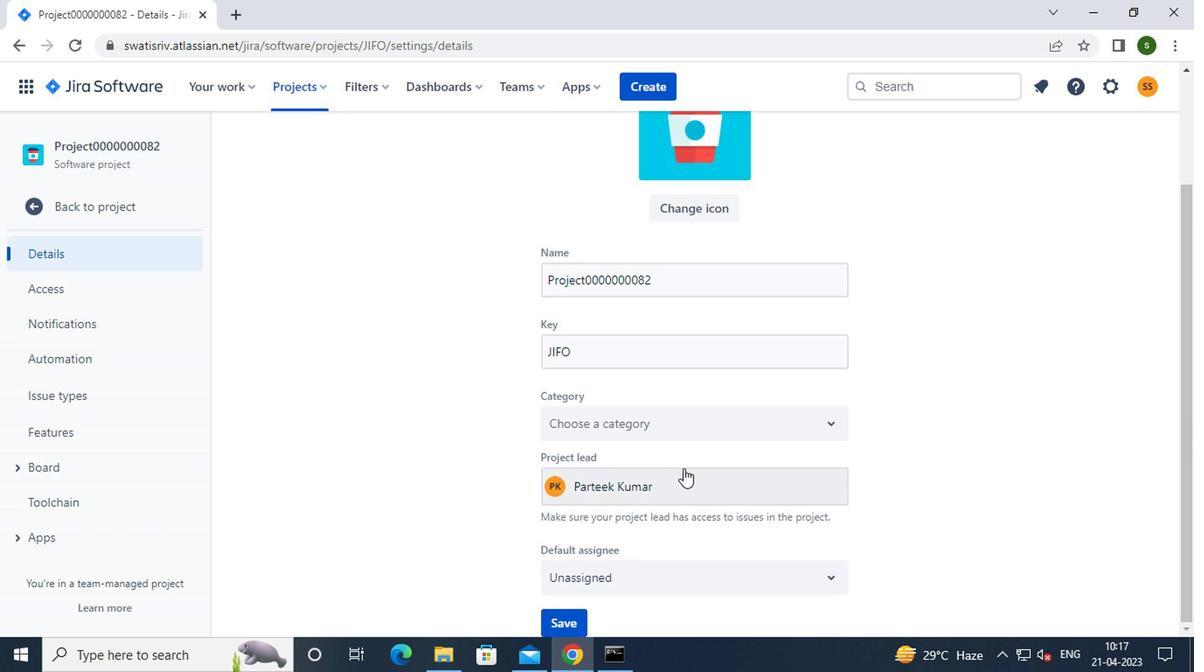 
Action: Mouse moved to (568, 619)
Screenshot: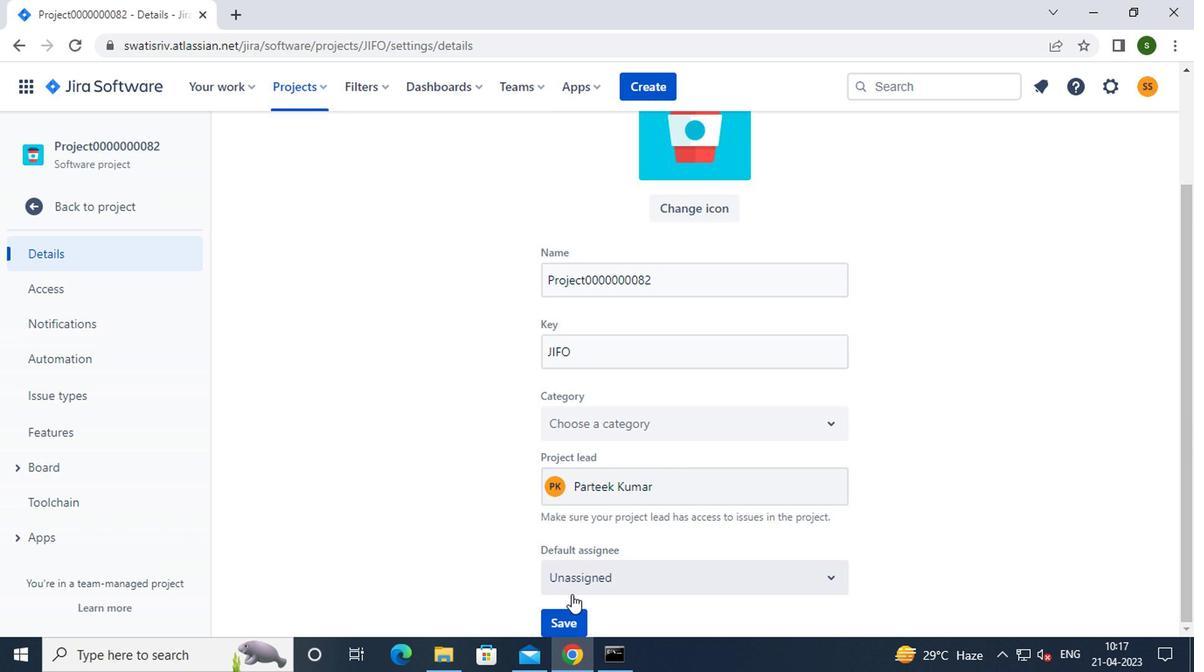 
Action: Mouse pressed left at (568, 619)
Screenshot: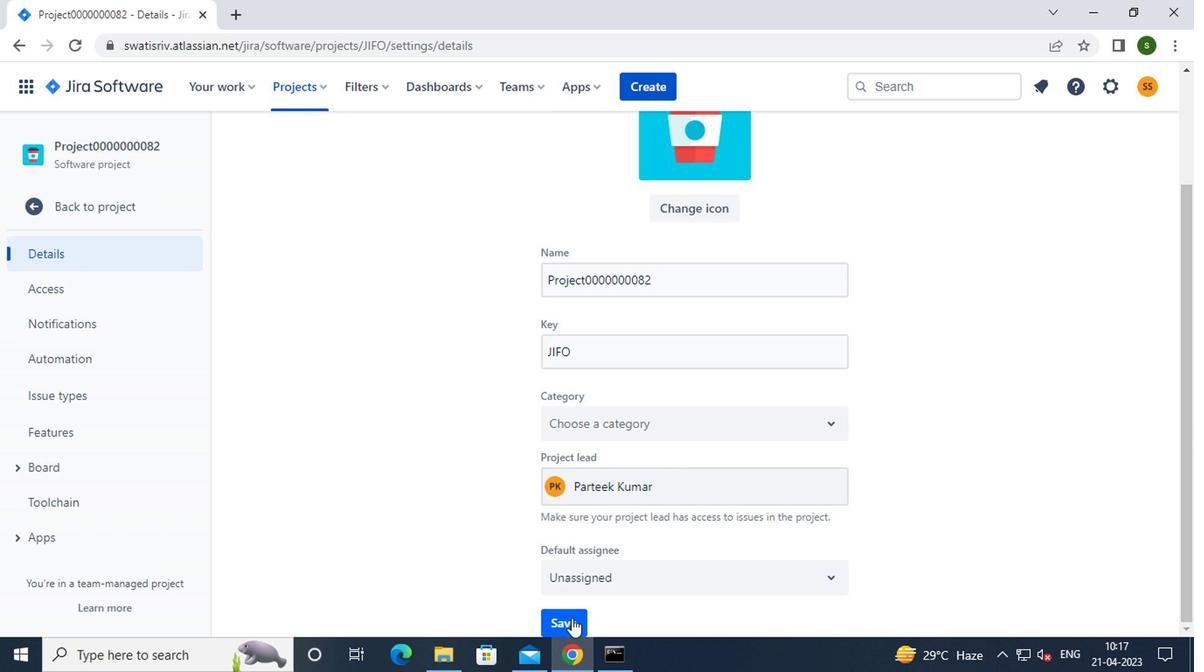 
Action: Mouse moved to (309, 88)
Screenshot: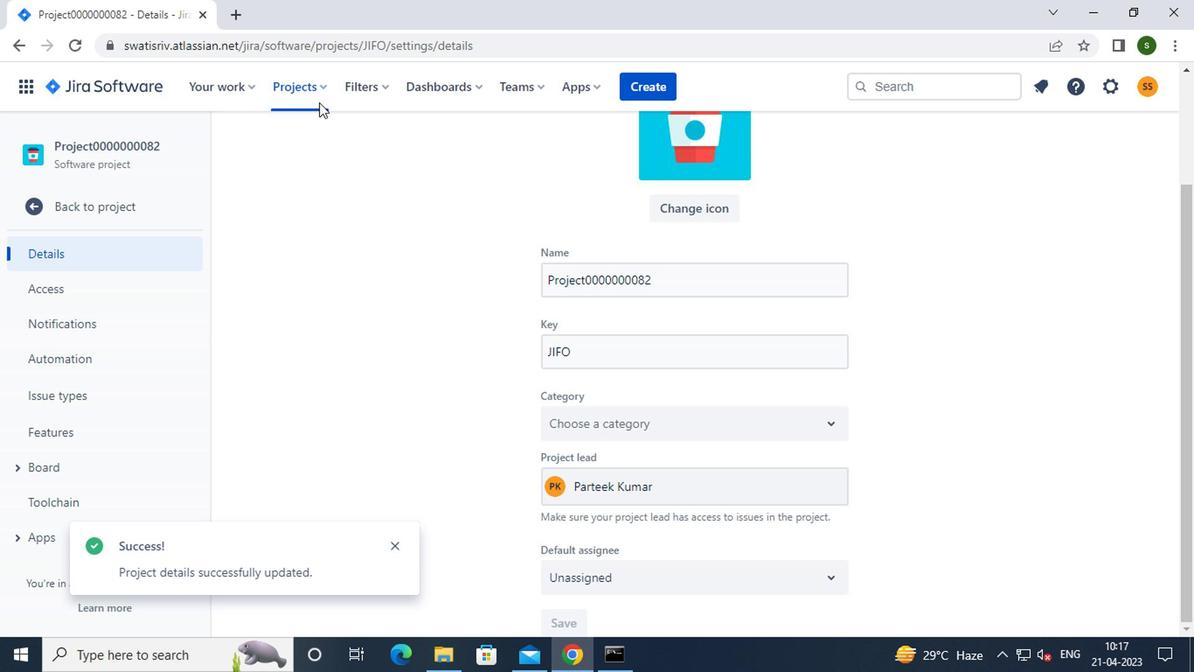 
Action: Mouse pressed left at (309, 88)
Screenshot: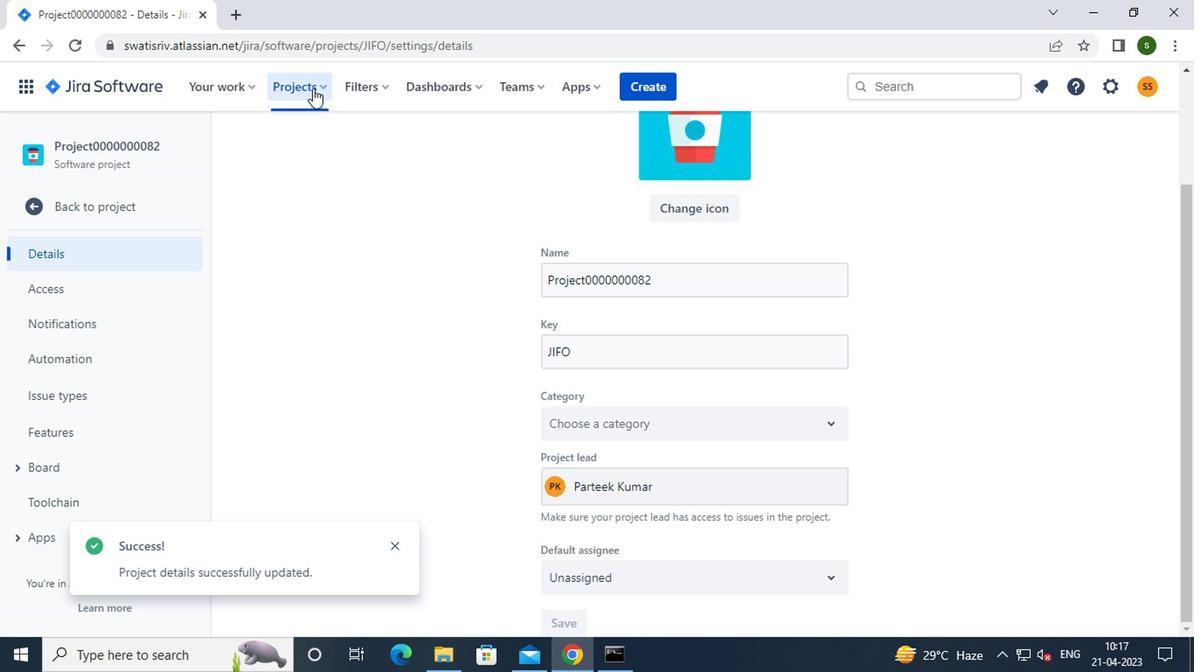 
Action: Mouse moved to (352, 207)
Screenshot: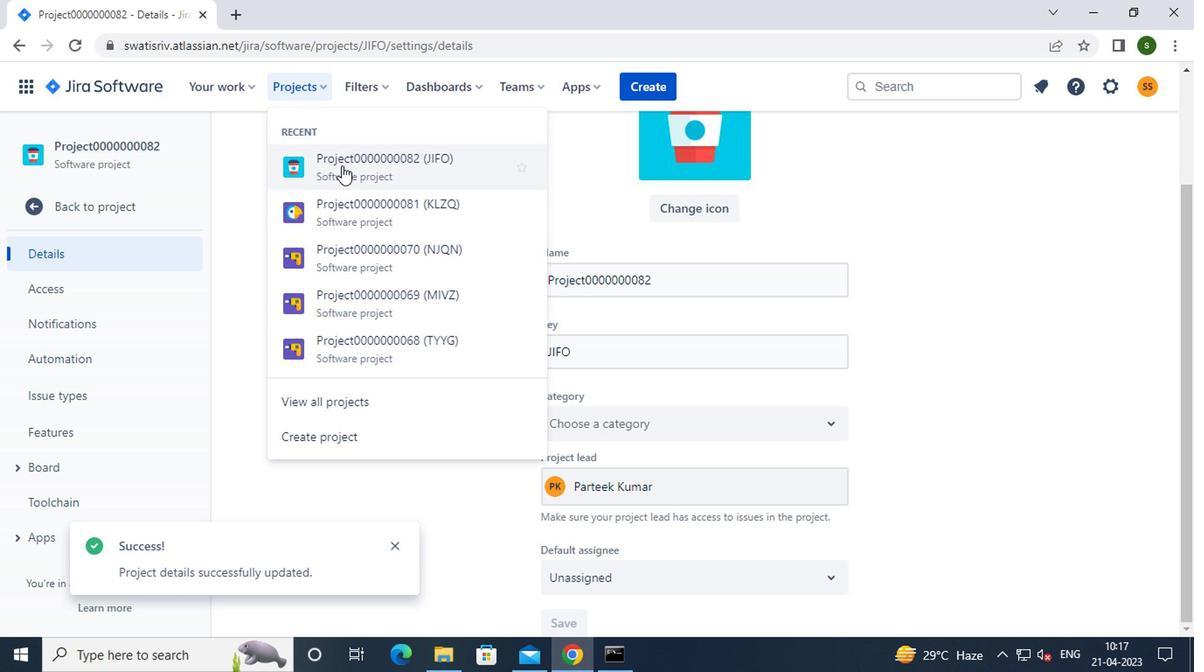 
Action: Mouse pressed left at (352, 207)
Screenshot: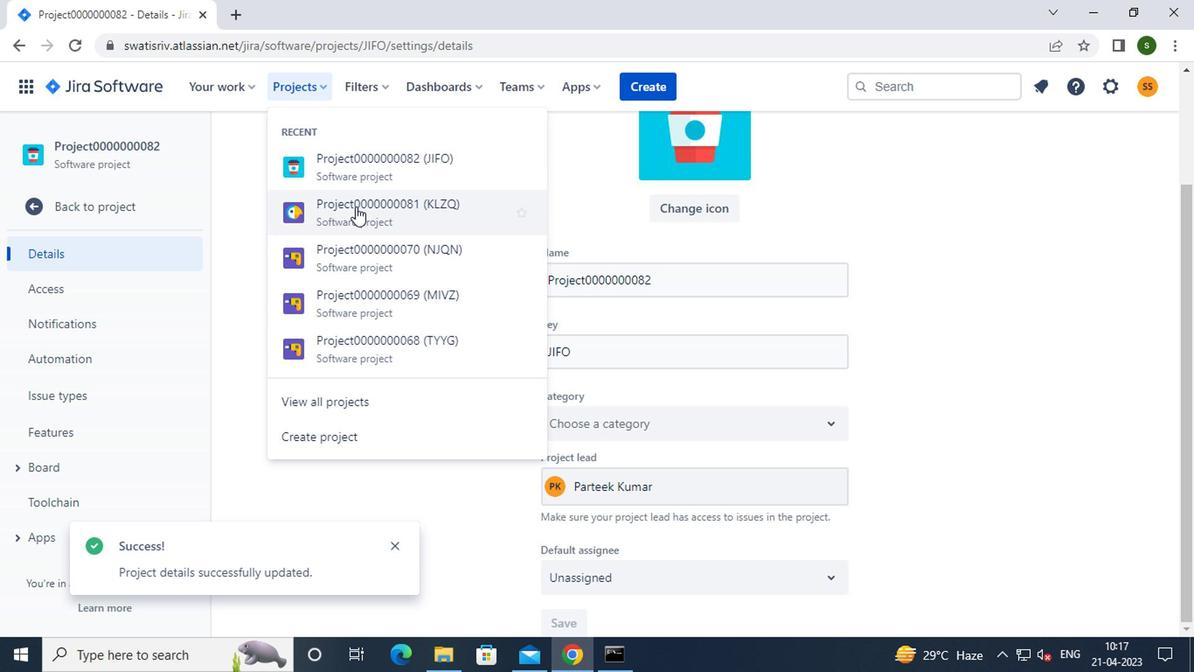 
Action: Mouse moved to (118, 263)
Screenshot: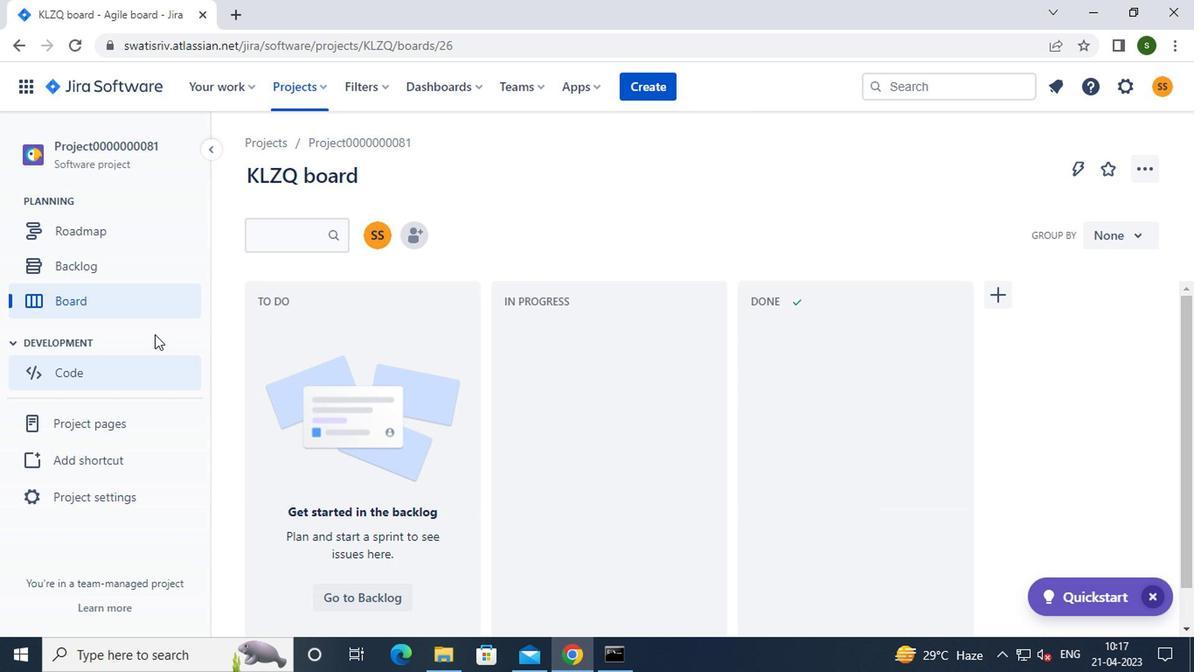 
Action: Mouse pressed left at (118, 263)
Screenshot: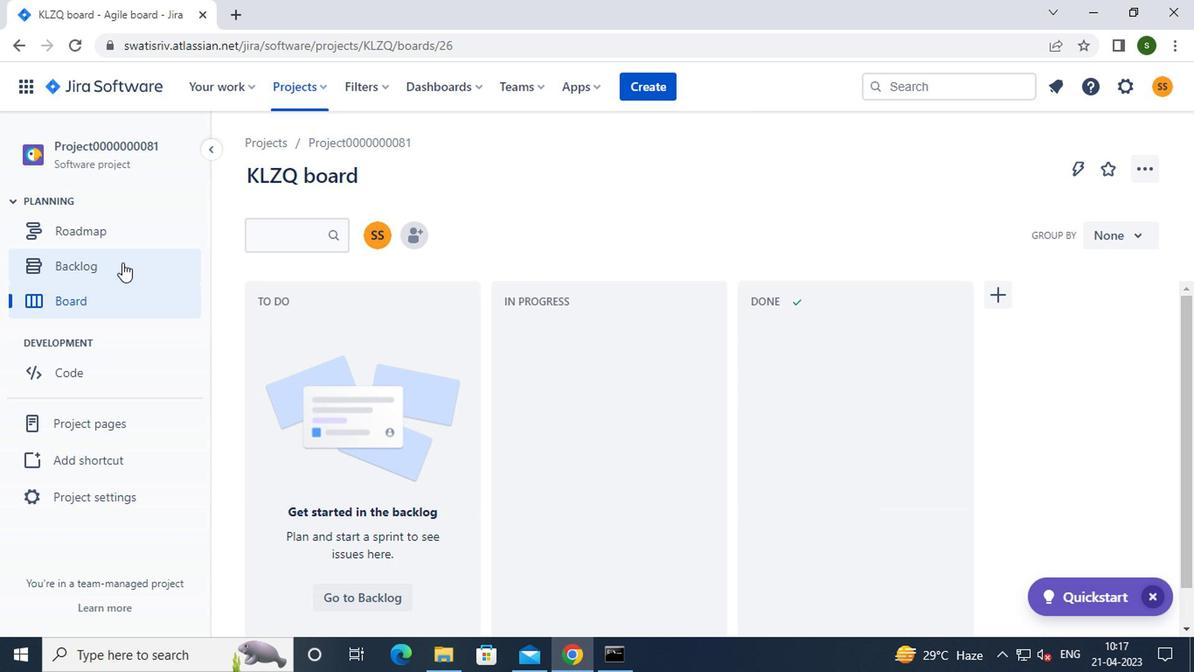 
Action: Mouse moved to (494, 560)
Screenshot: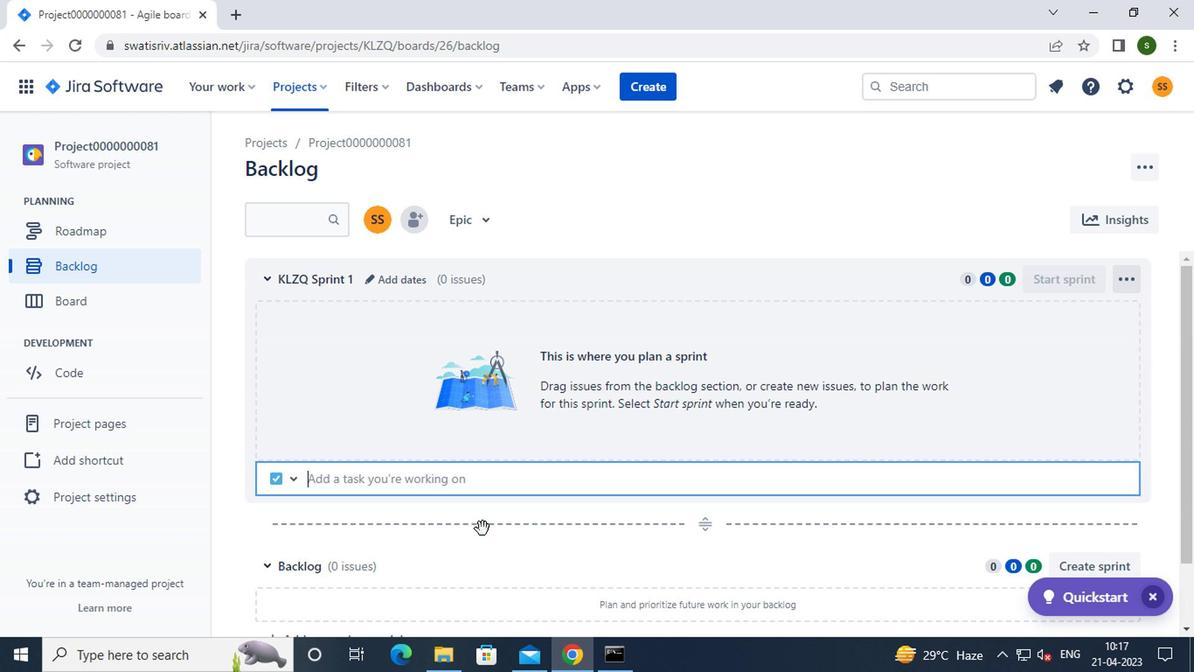 
Action: Mouse pressed left at (494, 560)
Screenshot: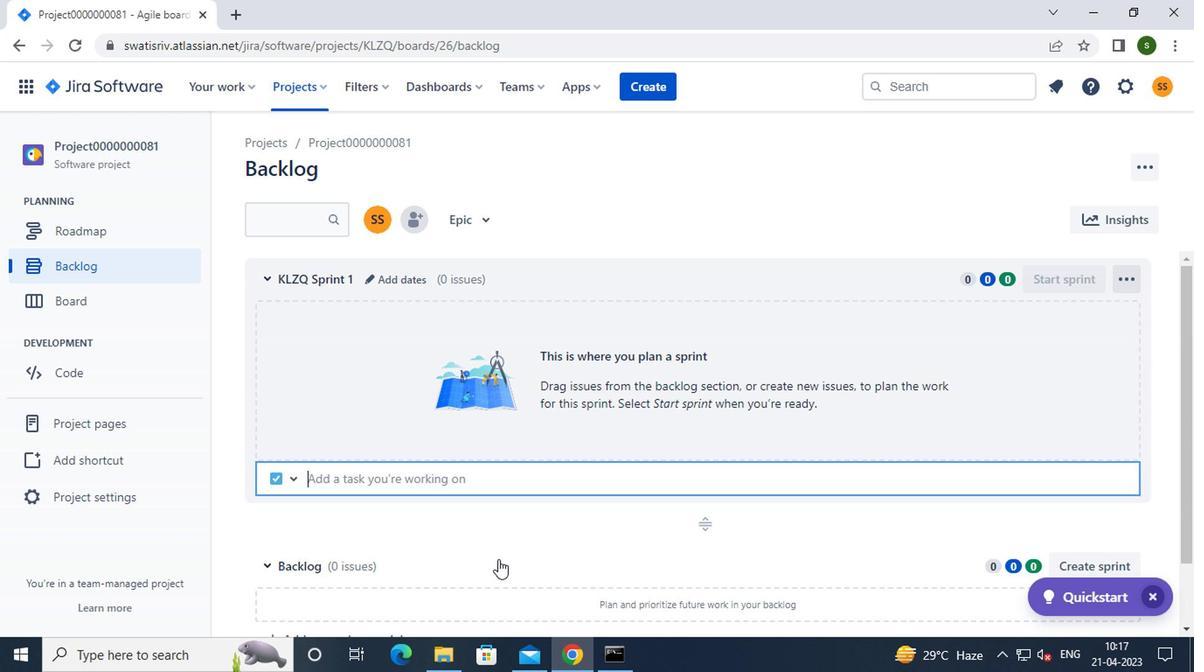 
Action: Mouse moved to (425, 471)
Screenshot: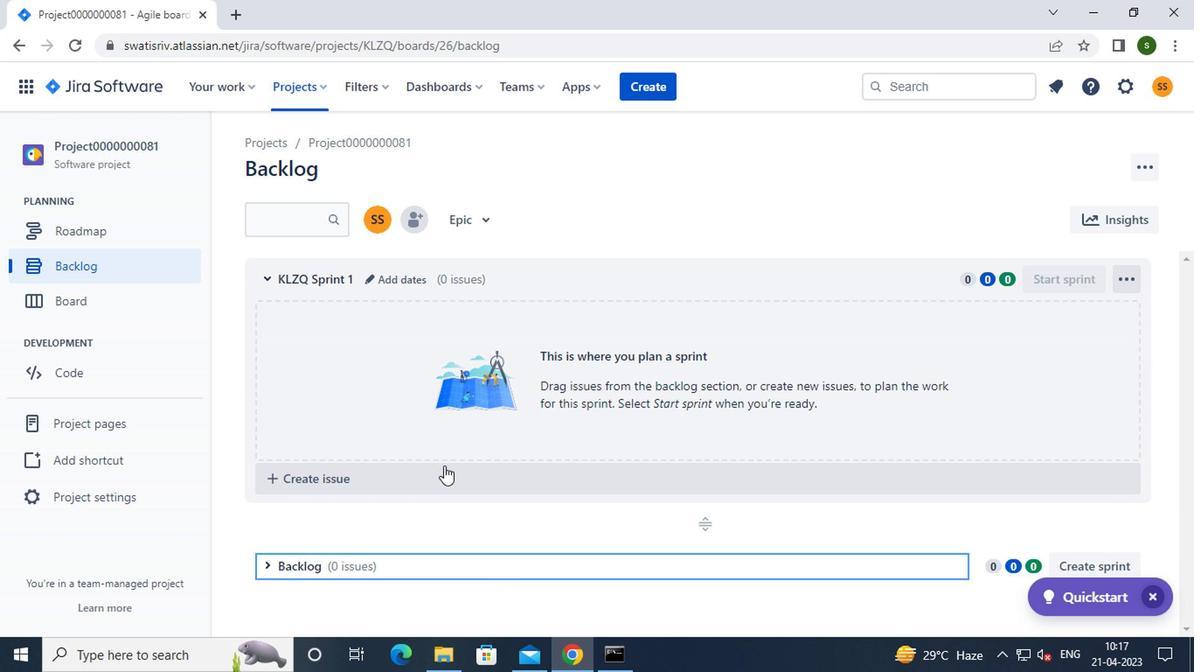 
Action: Mouse pressed left at (425, 471)
Screenshot: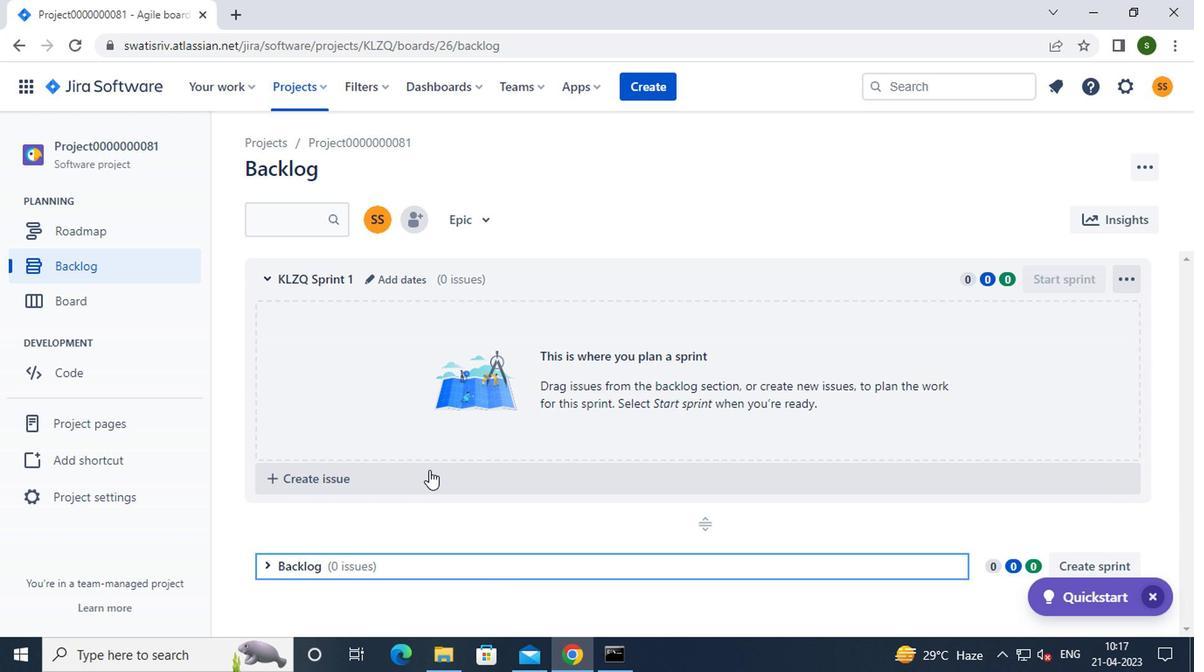 
Action: Mouse moved to (444, 480)
Screenshot: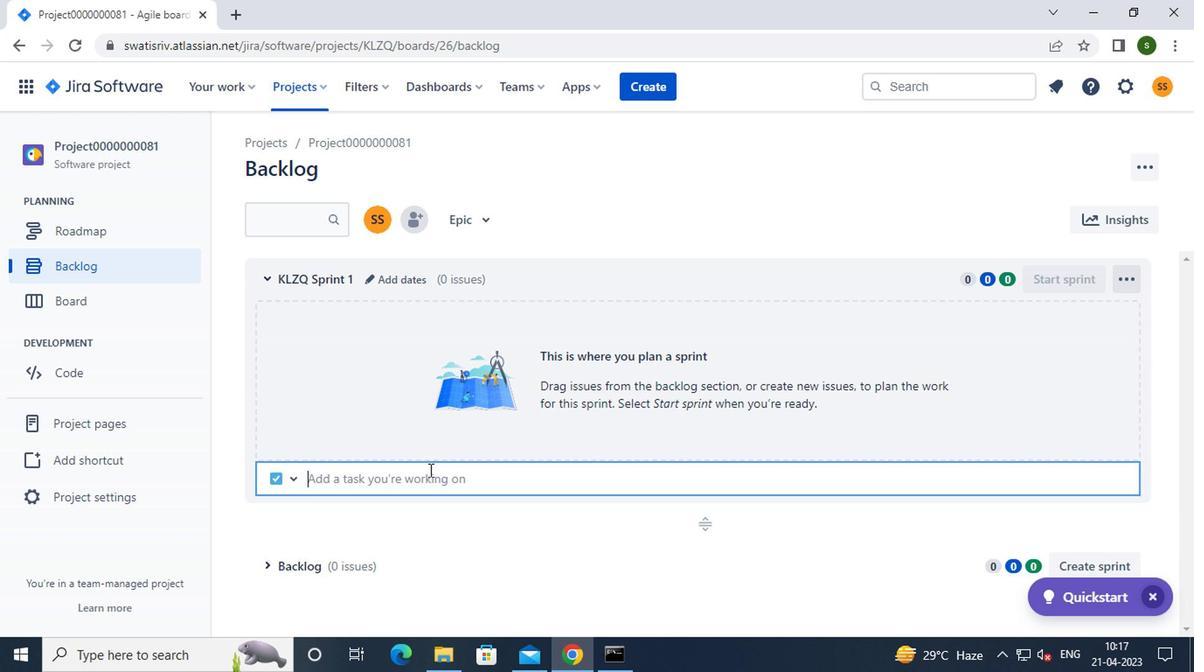
Action: Key pressed <Key.caps_lock>i<Key.caps_lock>ssue0000000401<Key.enter>
Screenshot: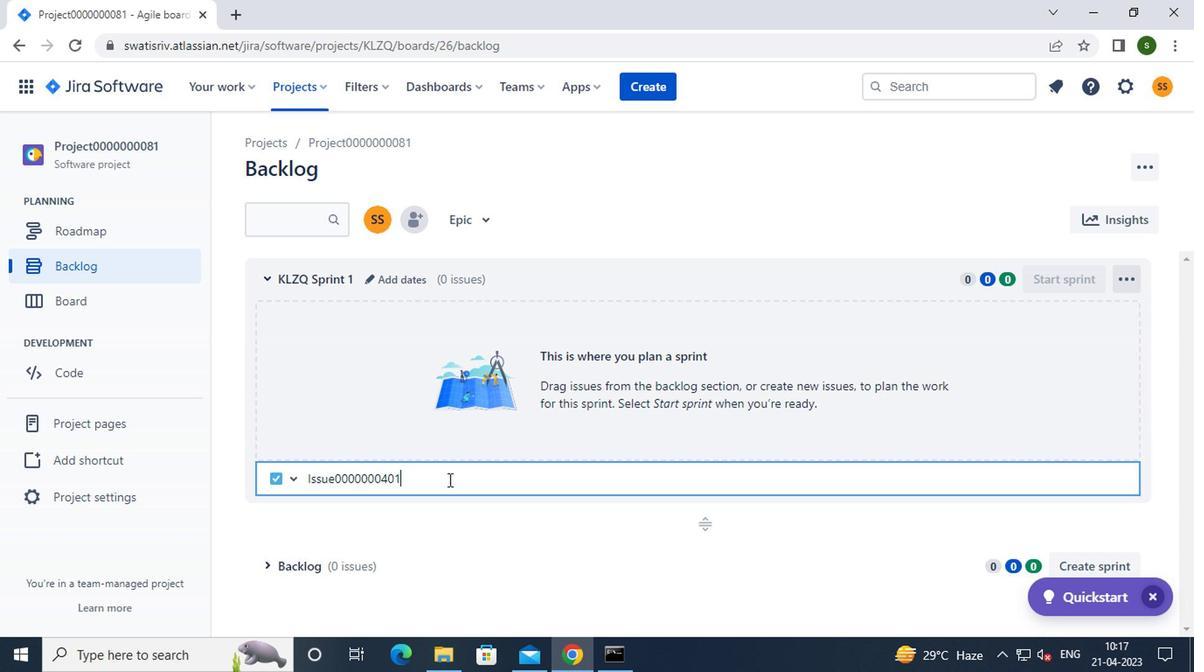 
Action: Mouse moved to (1106, 320)
Screenshot: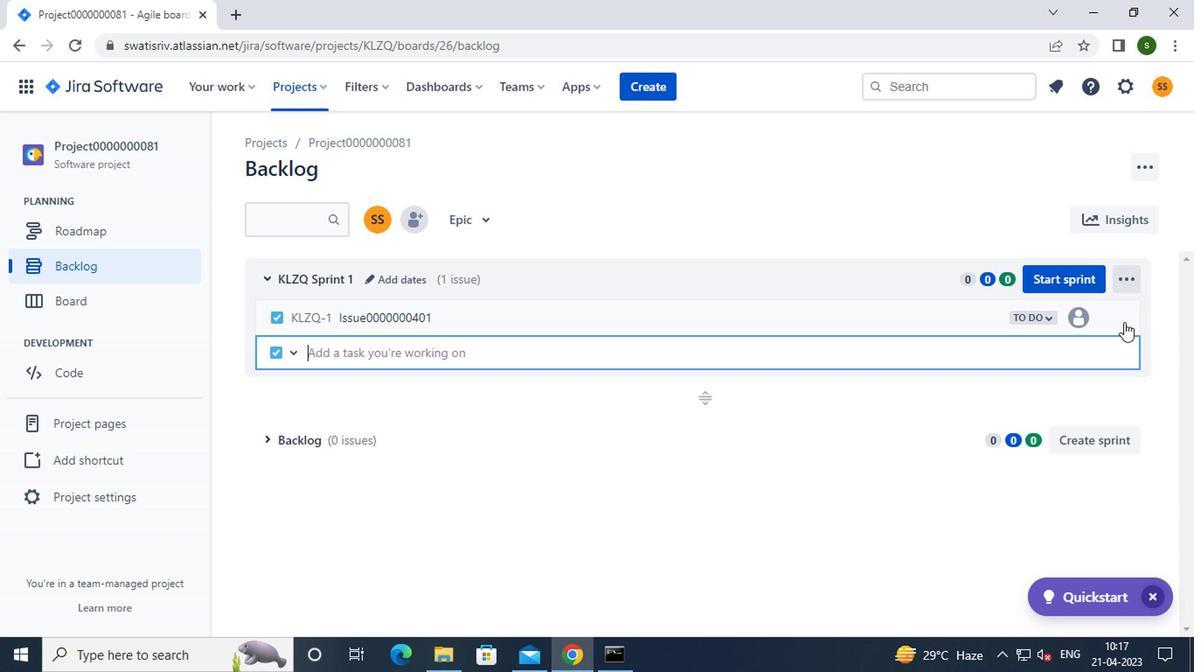 
Action: Mouse pressed left at (1106, 320)
Screenshot: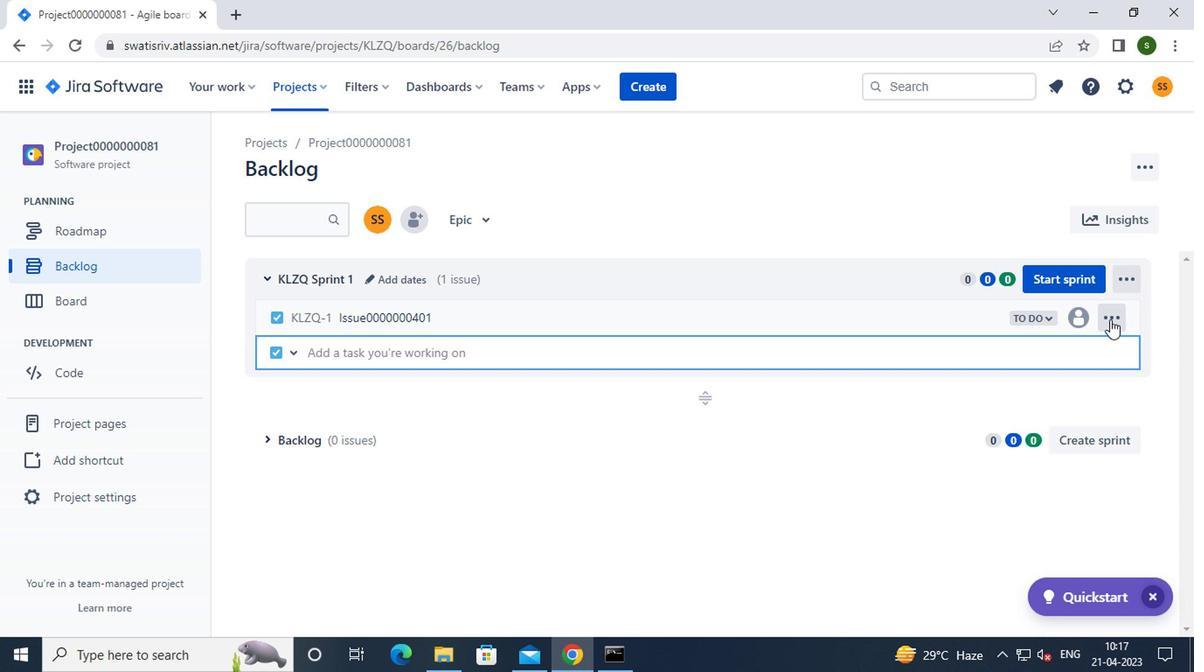 
Action: Mouse moved to (1078, 541)
Screenshot: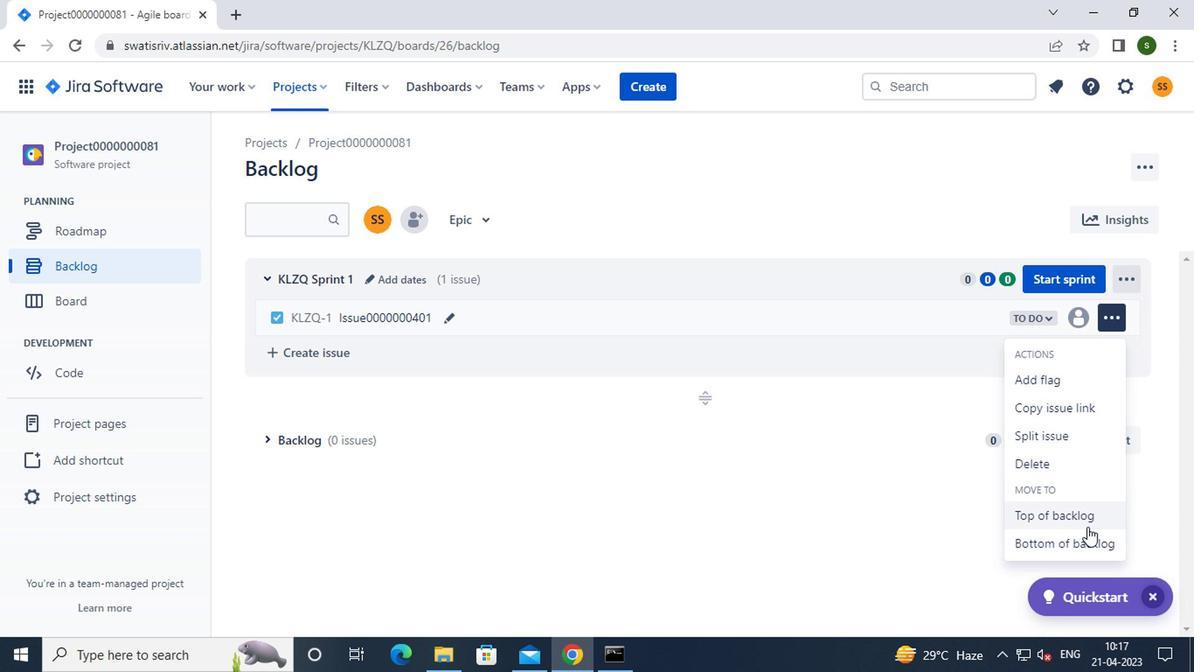 
Action: Mouse pressed left at (1078, 541)
Screenshot: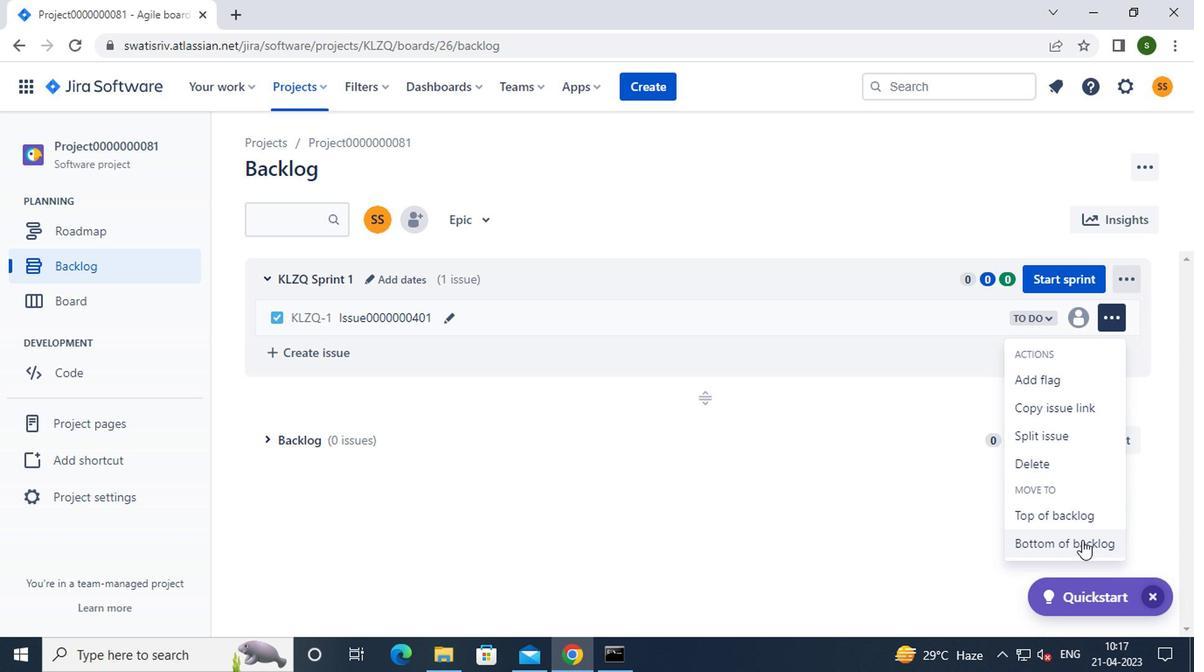 
Action: Mouse moved to (686, 425)
Screenshot: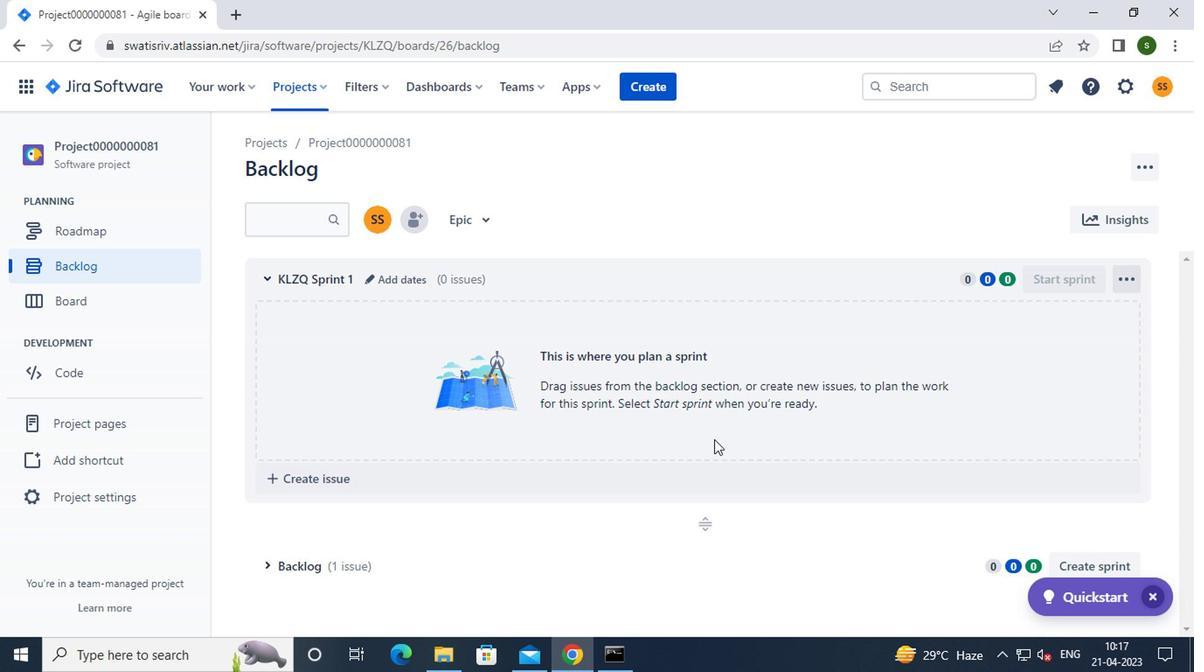 
Action: Mouse scrolled (686, 424) with delta (0, 0)
Screenshot: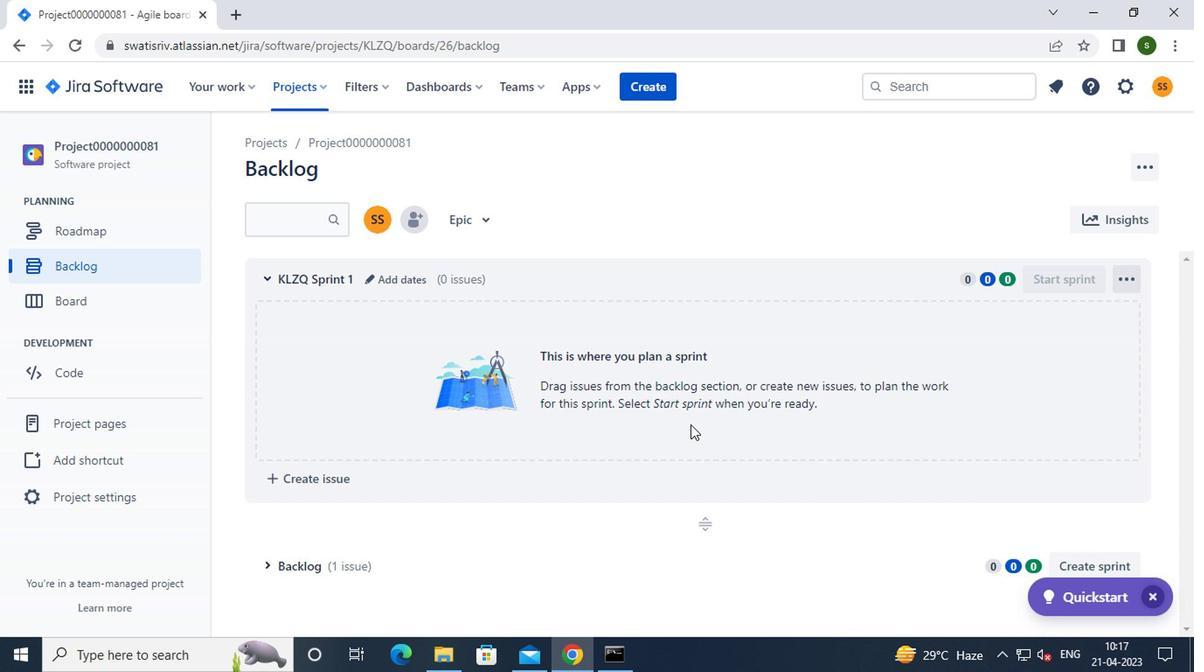 
Action: Mouse scrolled (686, 424) with delta (0, 0)
Screenshot: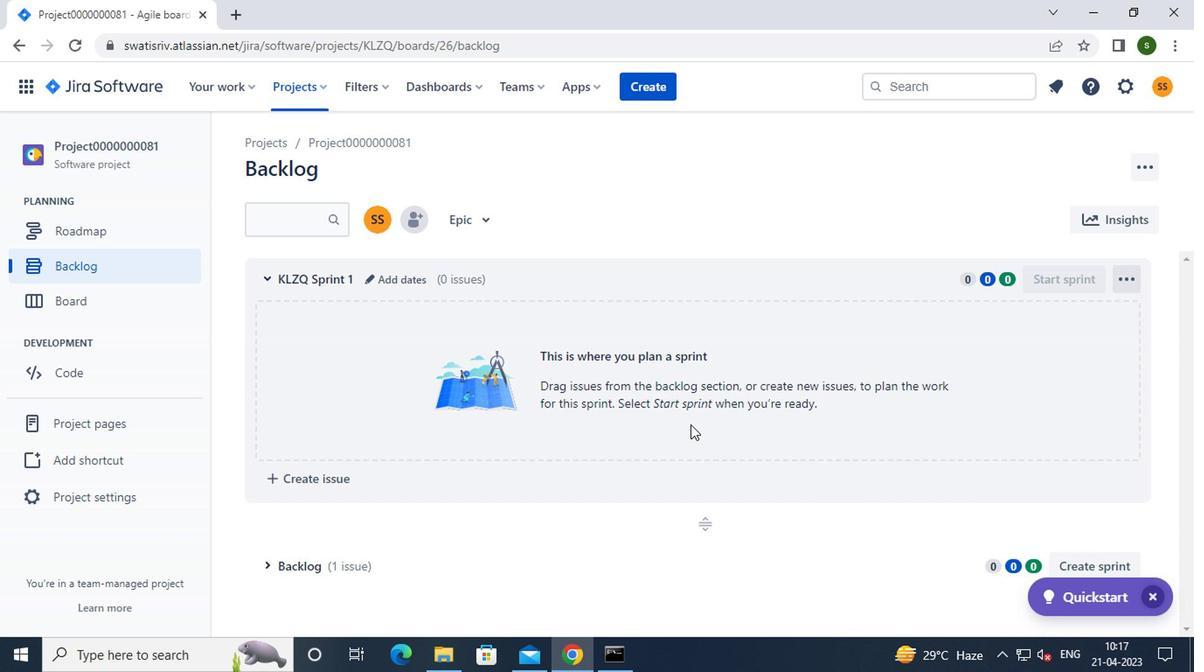 
Action: Mouse scrolled (686, 424) with delta (0, 0)
Screenshot: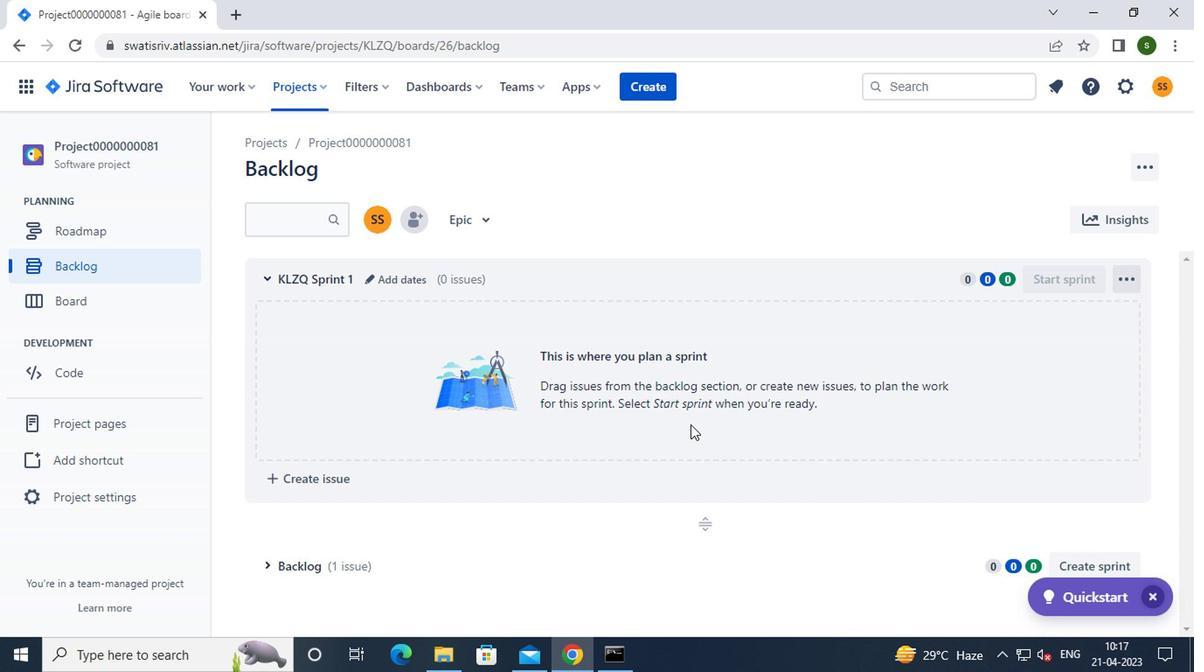 
Action: Mouse scrolled (686, 424) with delta (0, 0)
Screenshot: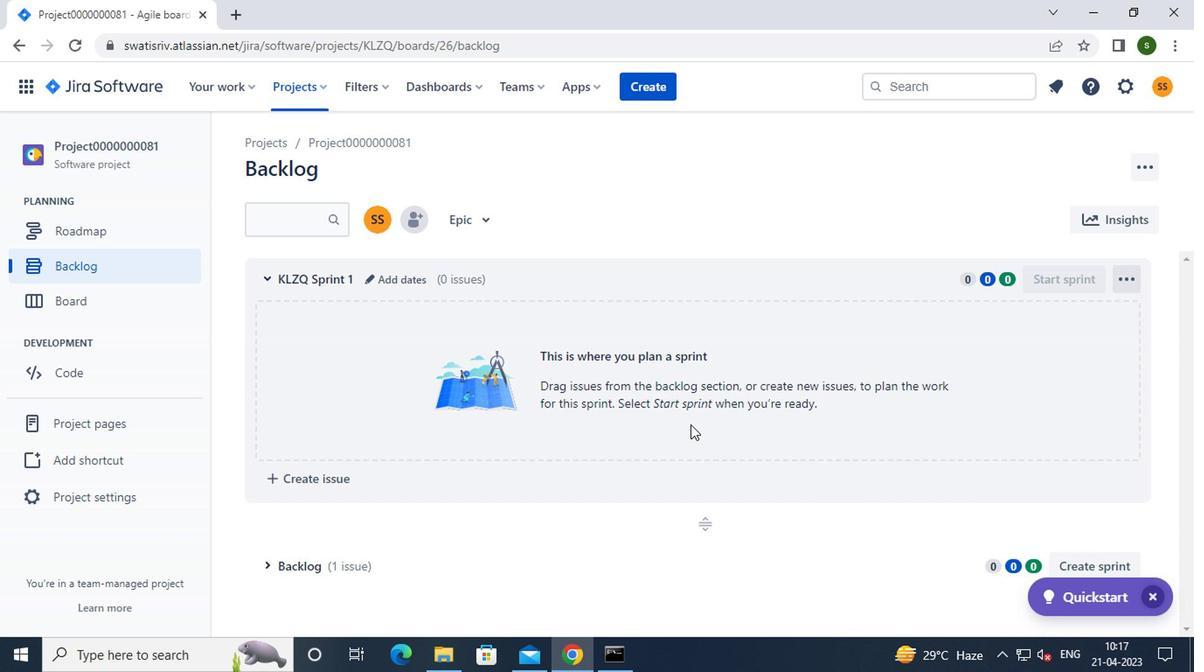
Action: Mouse moved to (390, 566)
Screenshot: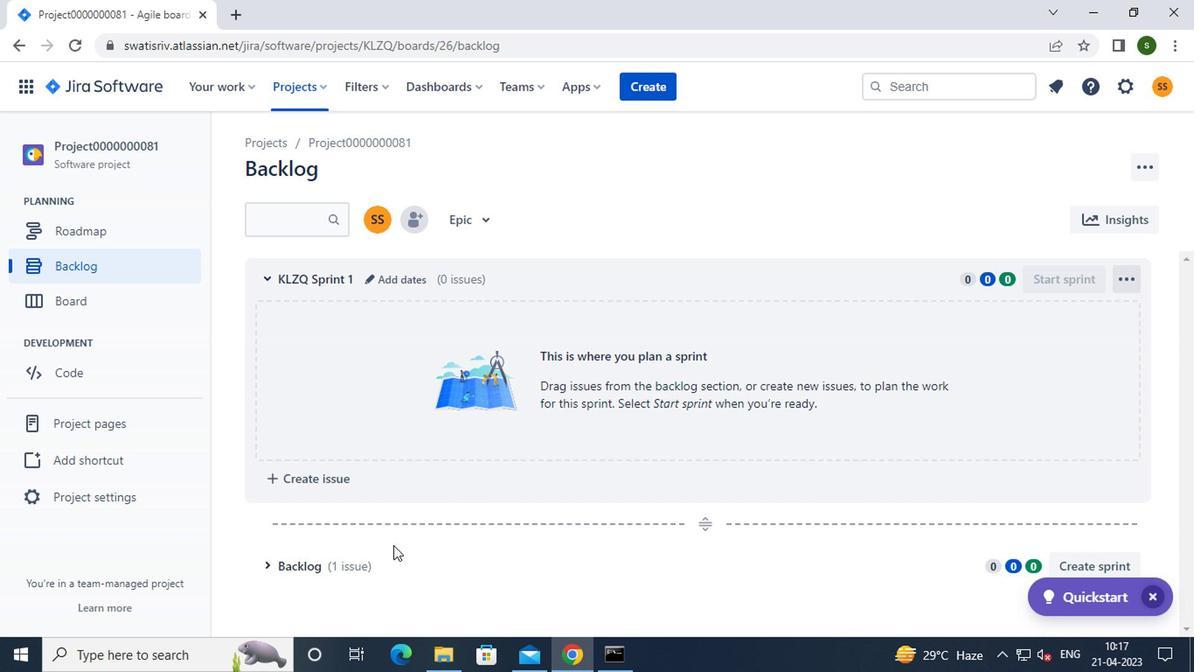 
Action: Mouse pressed left at (390, 566)
Screenshot: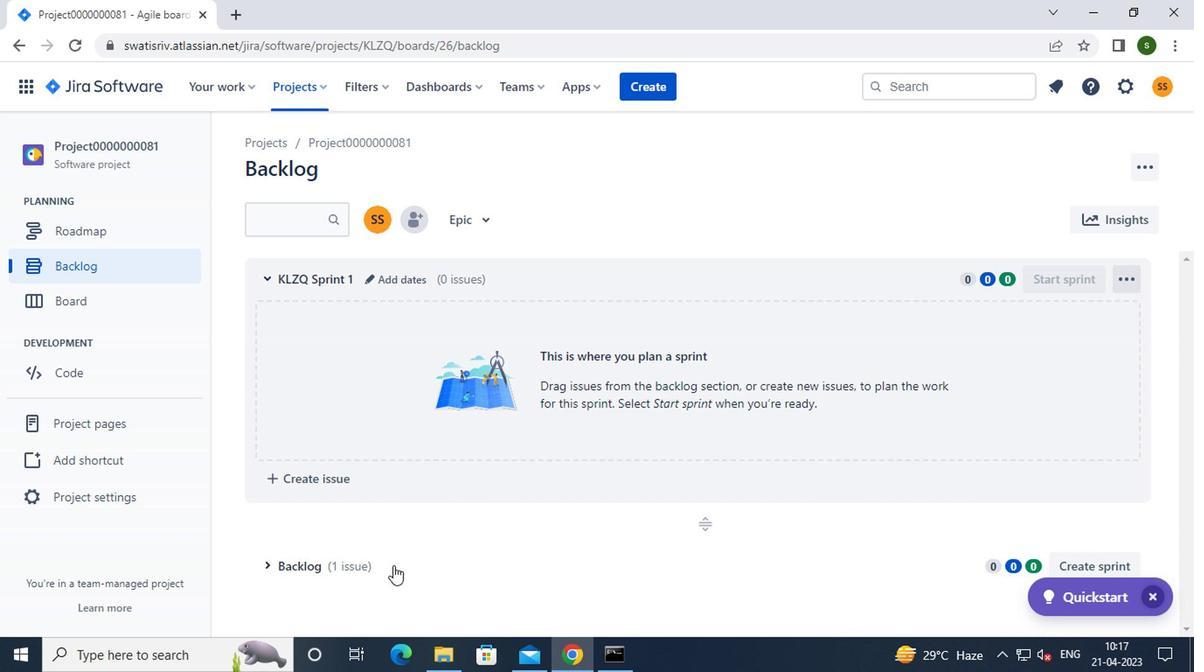 
Action: Mouse moved to (438, 551)
Screenshot: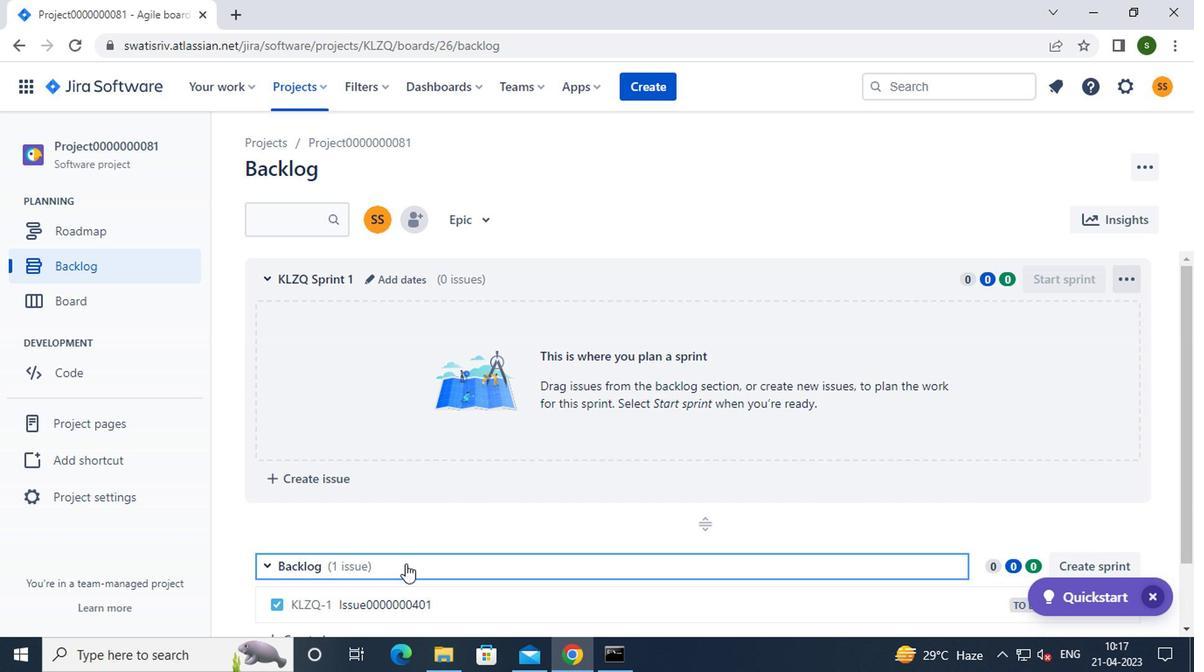 
Action: Mouse scrolled (438, 550) with delta (0, -1)
Screenshot: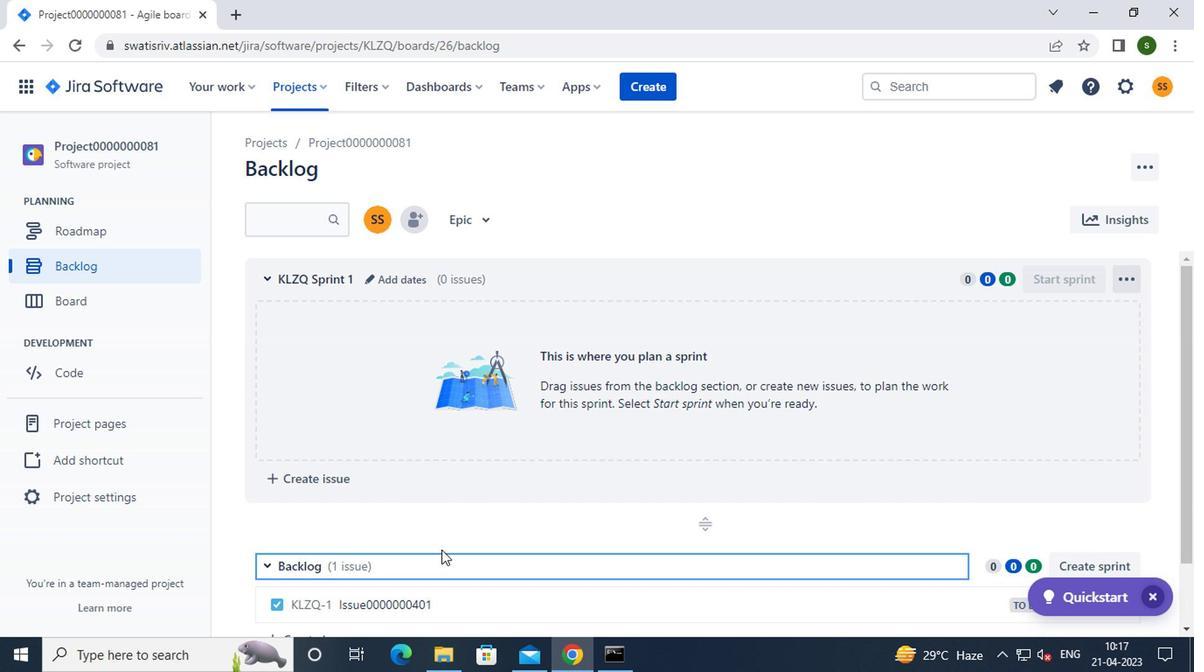 
Action: Mouse scrolled (438, 550) with delta (0, -1)
Screenshot: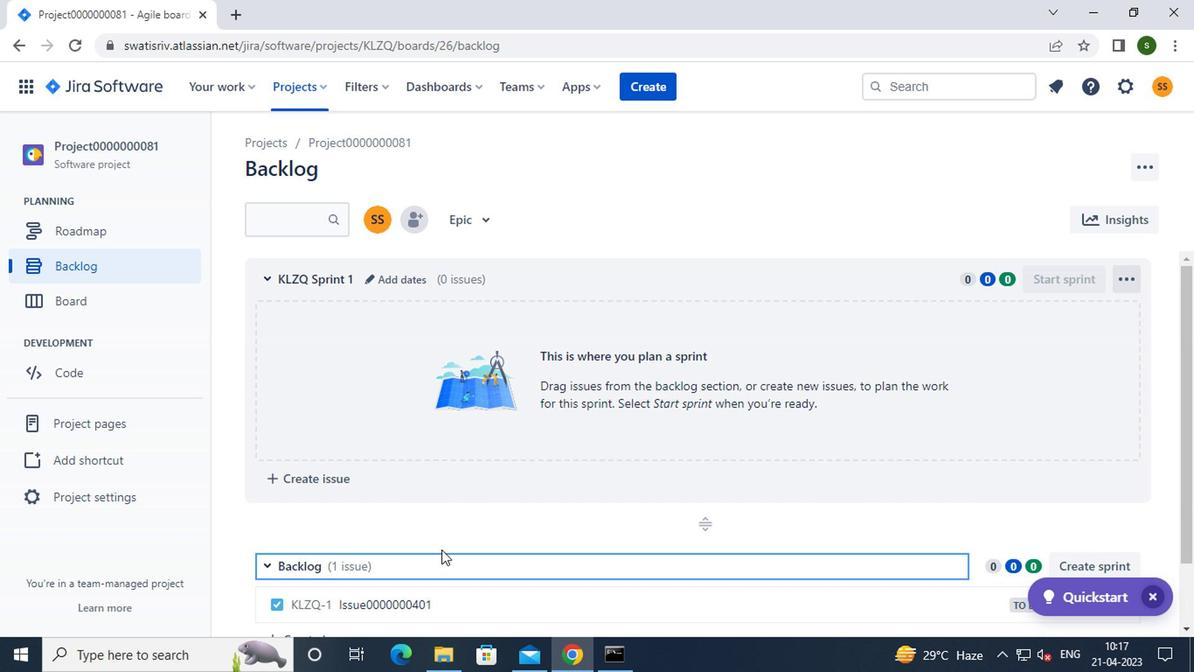 
Action: Mouse moved to (397, 560)
Screenshot: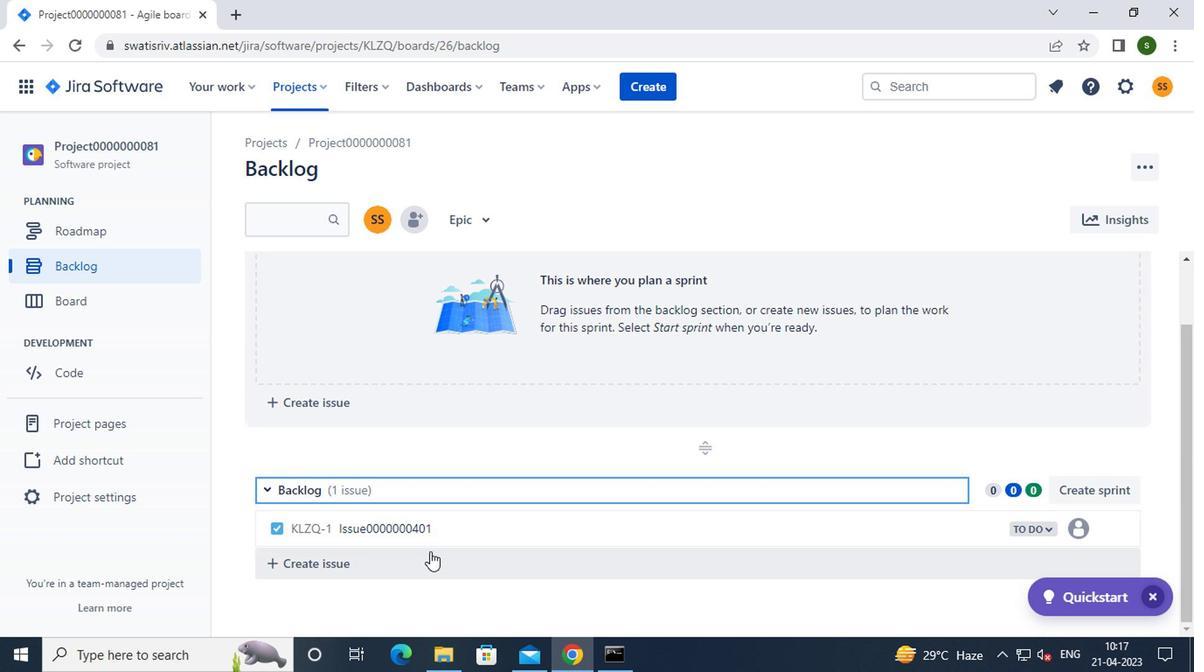 
Action: Mouse pressed left at (397, 560)
Screenshot: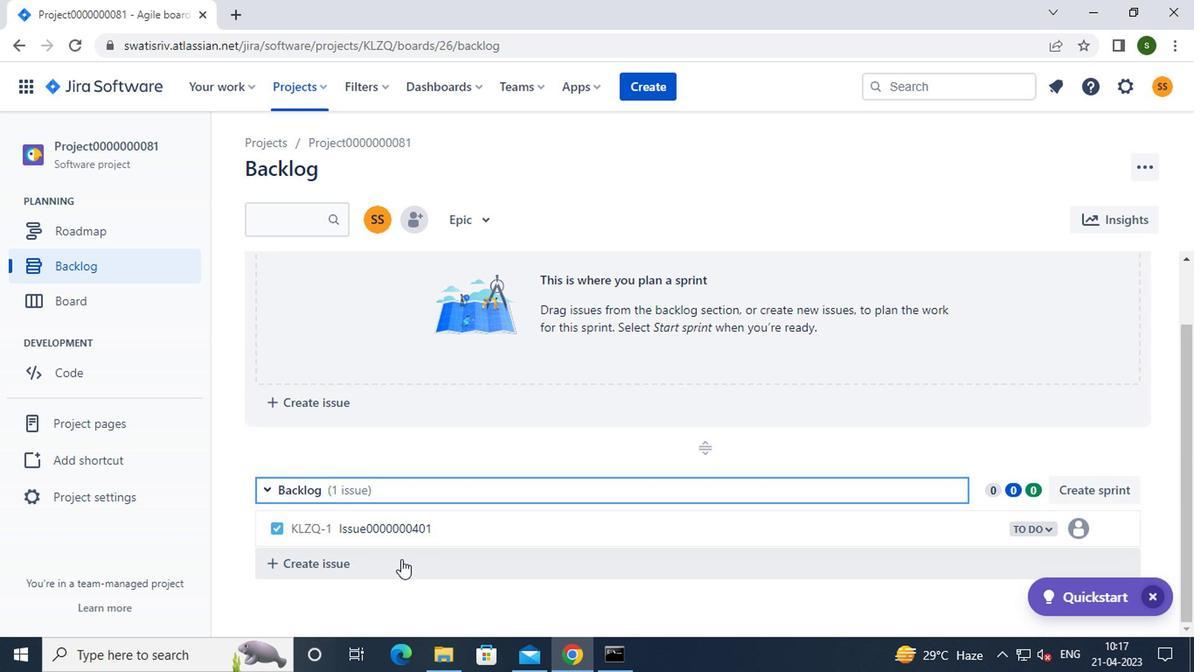 
Action: Mouse moved to (388, 564)
Screenshot: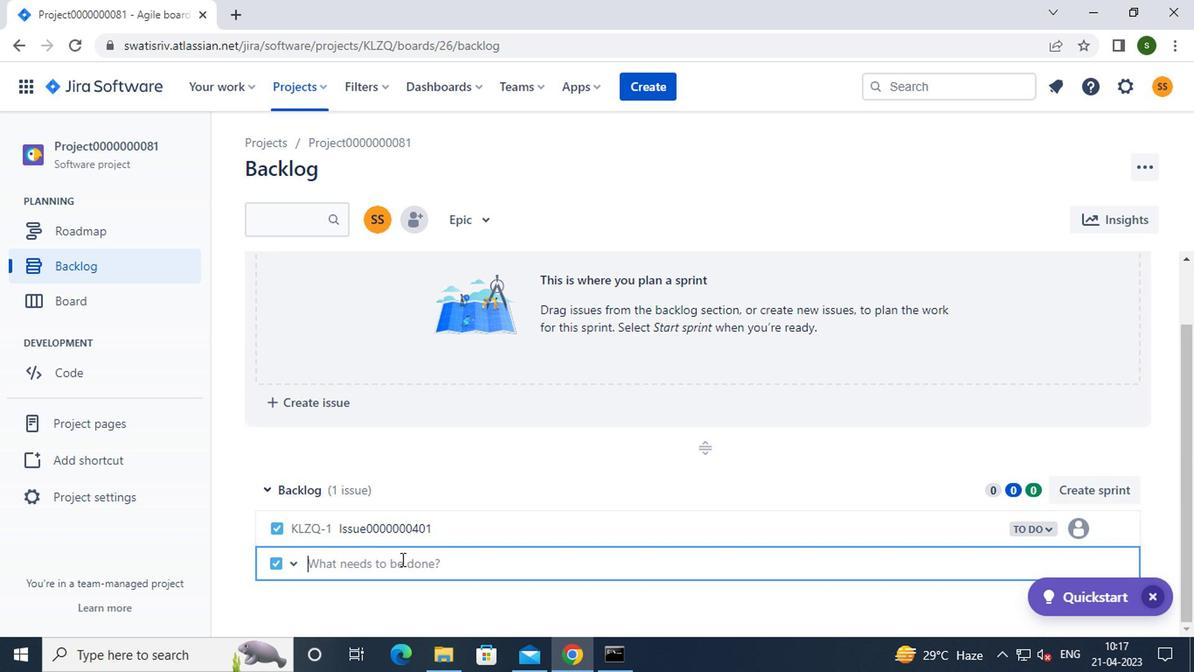 
Action: Key pressed <Key.caps_lock>i<Key.caps_lock>ssue00000000<Key.backspace>402<Key.enter>
Screenshot: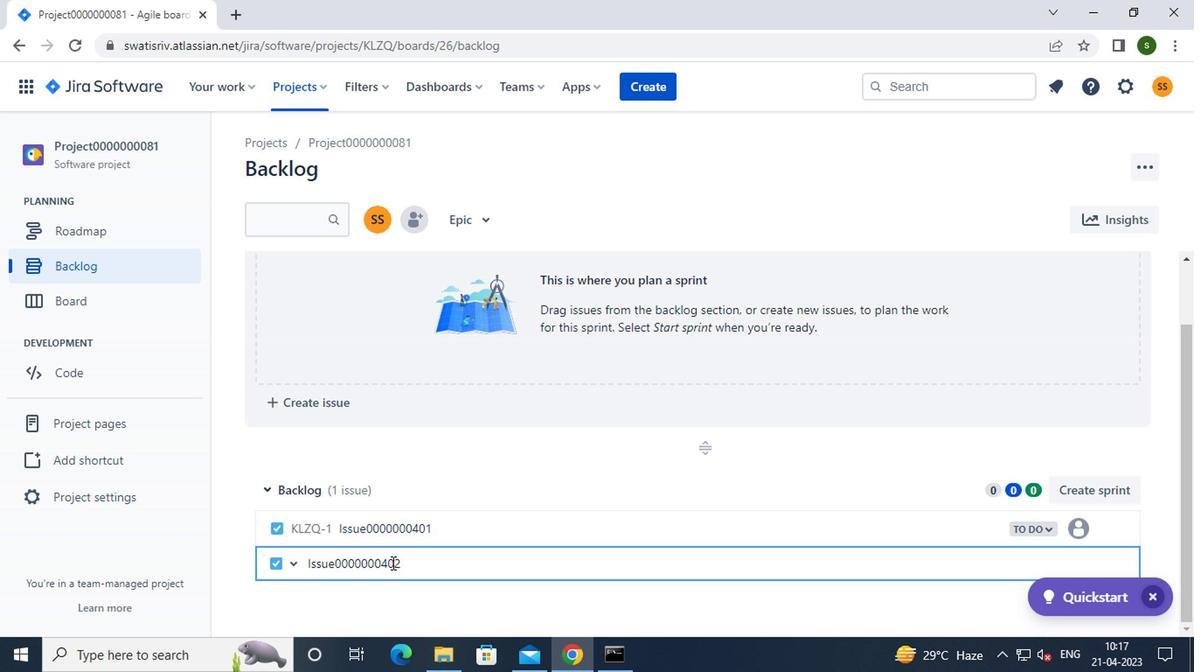 
